 Task: Create a scrum project AquaVue. Add to scrum project AquaVue a team member softage.3@softage.net and assign as Project Lead. Add to scrum project AquaVue a team member softage.4@softage.net
Action: Mouse moved to (199, 61)
Screenshot: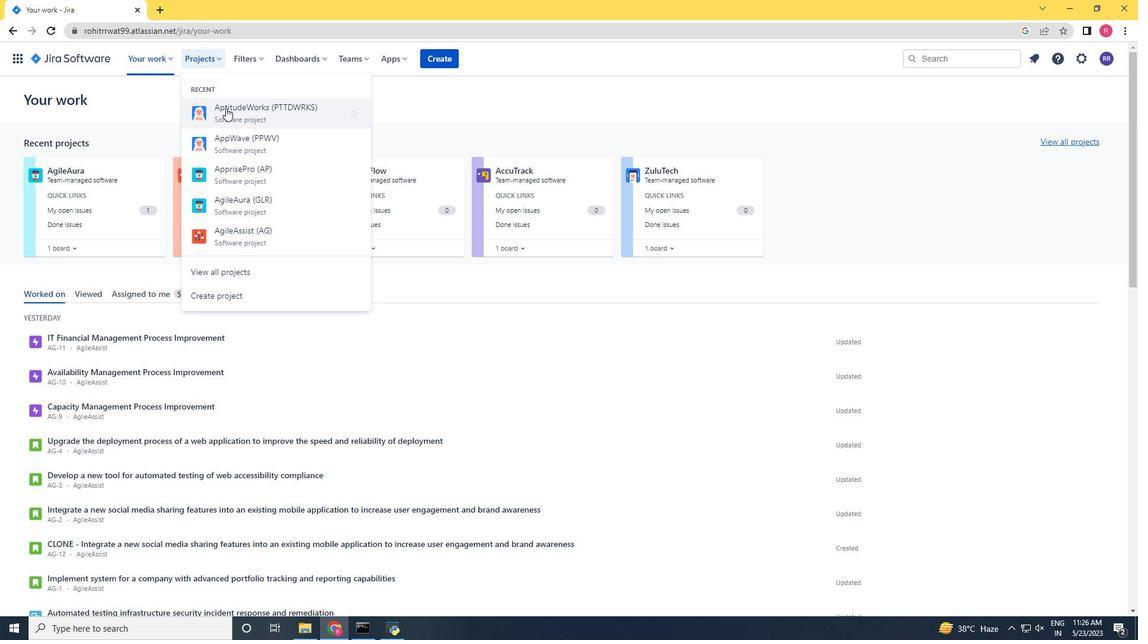 
Action: Mouse pressed left at (199, 61)
Screenshot: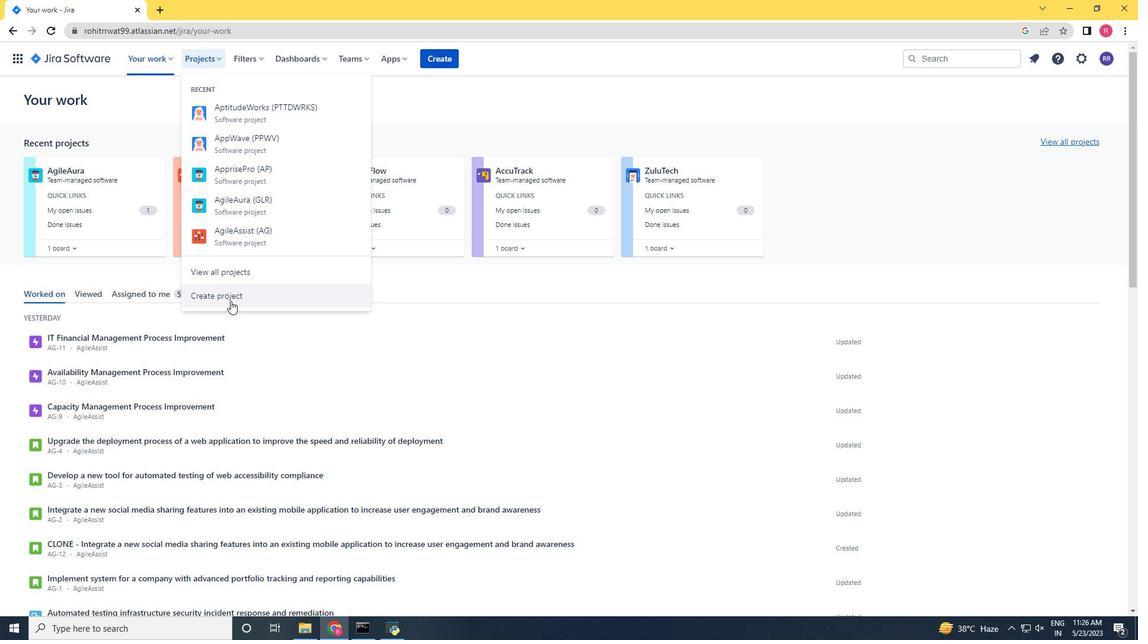 
Action: Mouse moved to (252, 287)
Screenshot: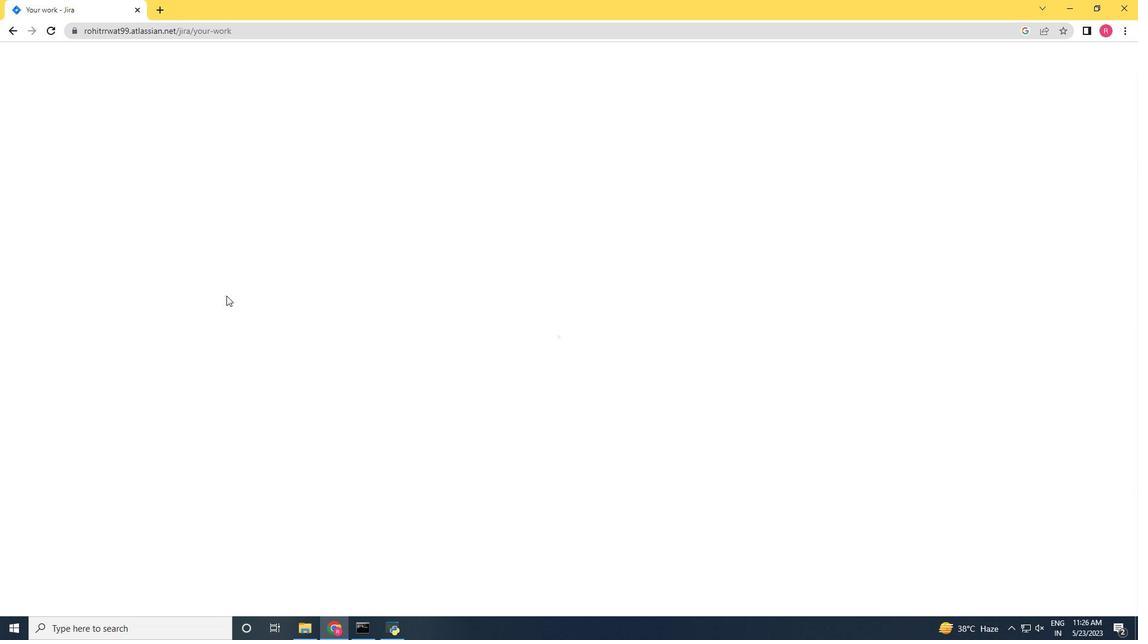 
Action: Mouse pressed left at (252, 287)
Screenshot: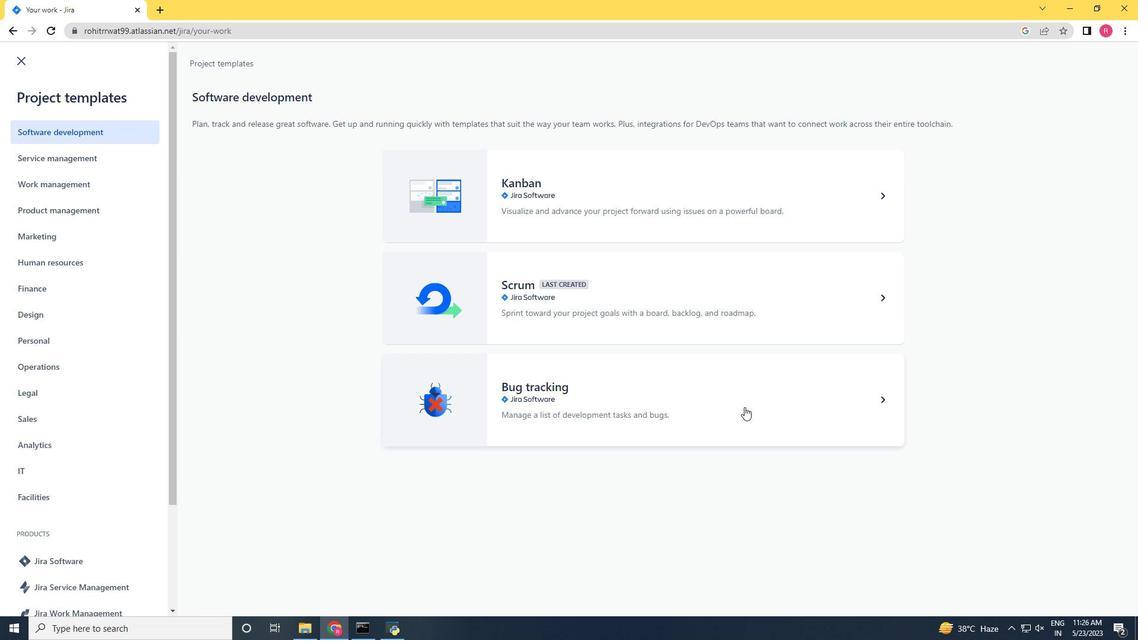 
Action: Mouse moved to (611, 322)
Screenshot: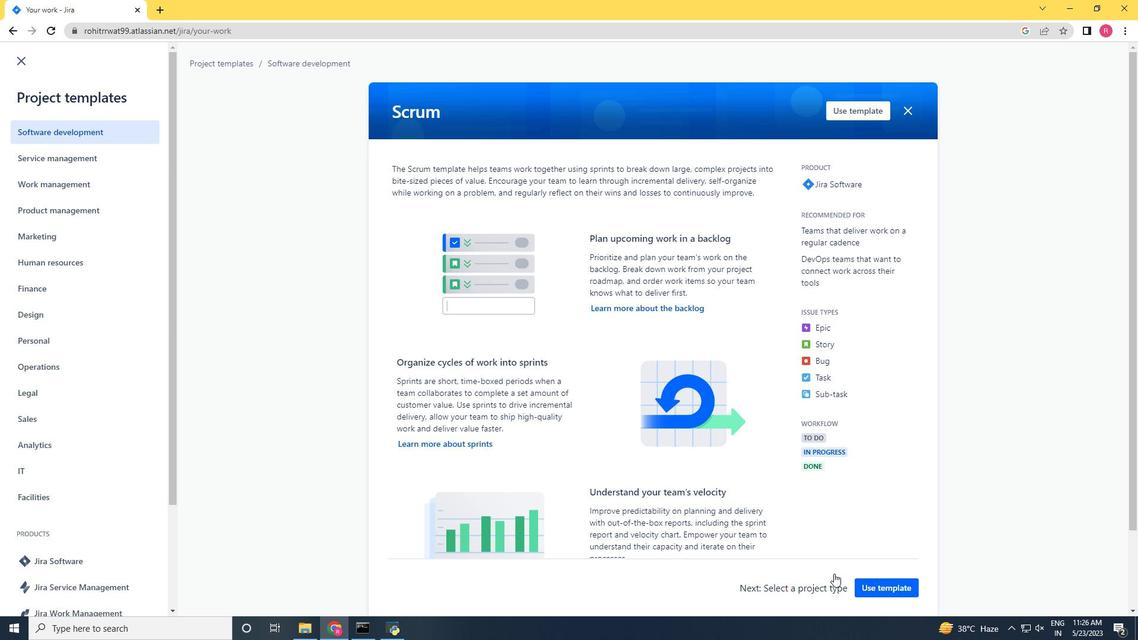
Action: Mouse pressed left at (611, 322)
Screenshot: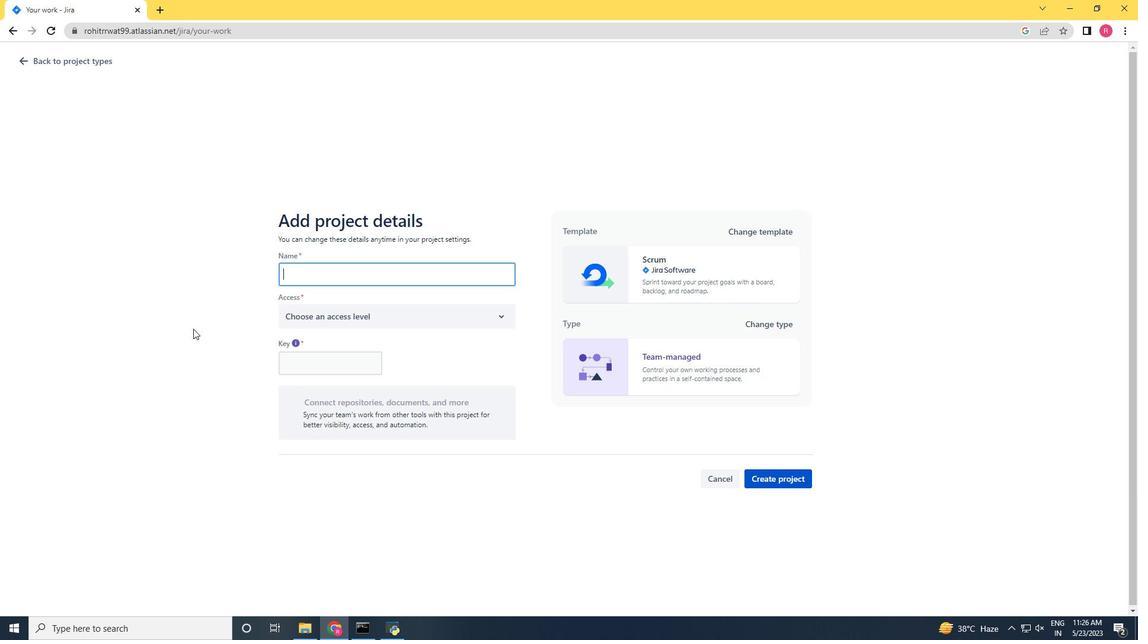 
Action: Mouse moved to (902, 587)
Screenshot: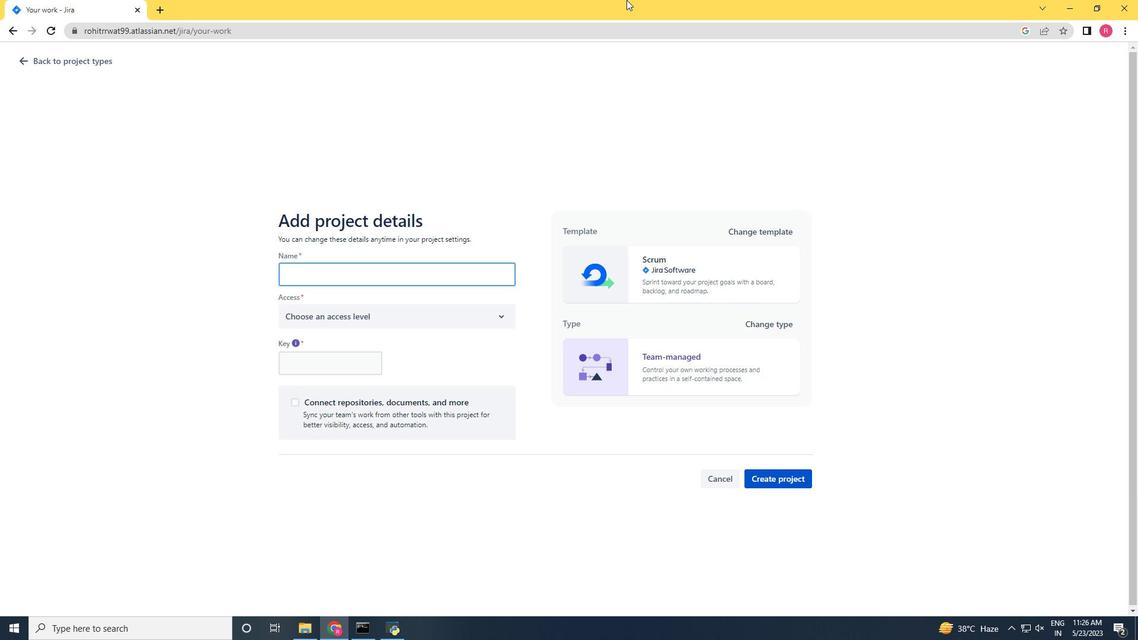 
Action: Mouse pressed left at (902, 587)
Screenshot: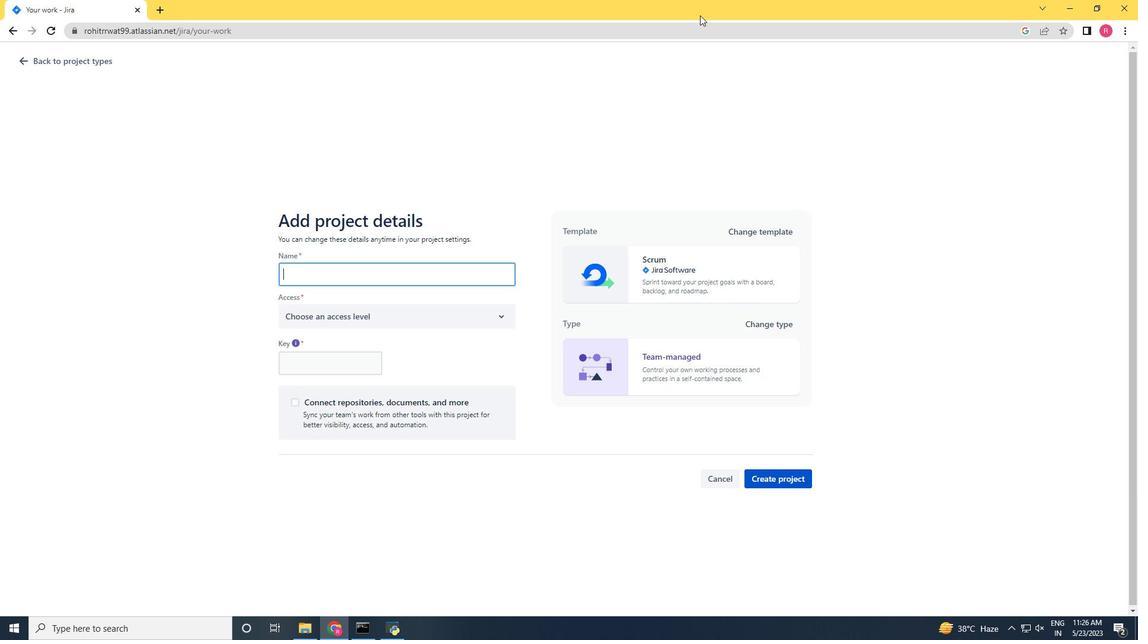 
Action: Mouse moved to (435, 584)
Screenshot: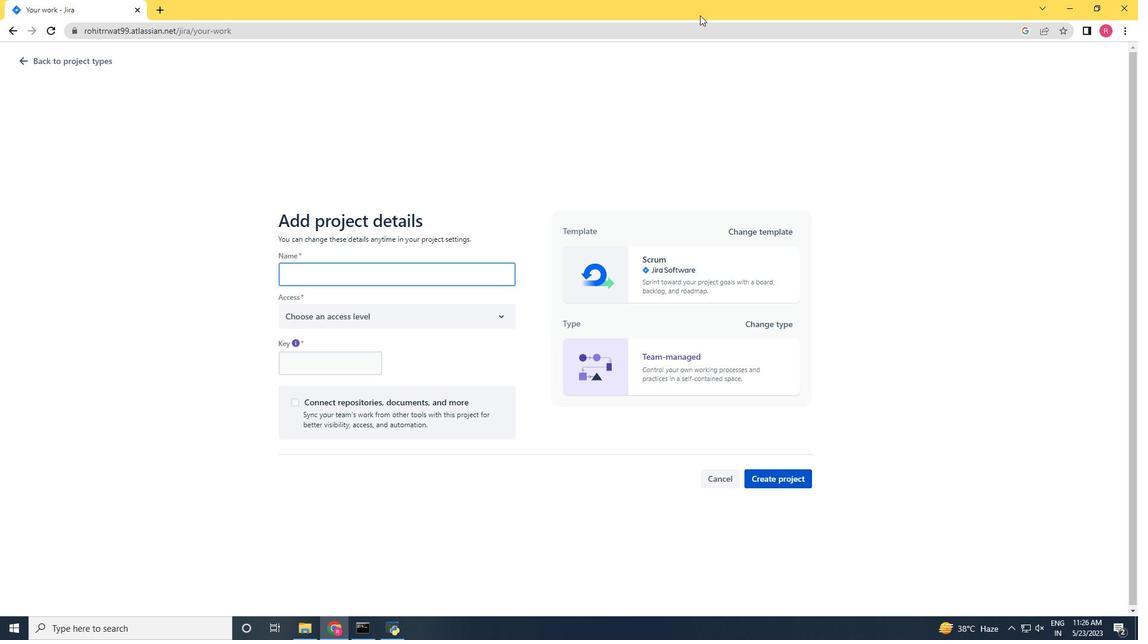 
Action: Mouse pressed left at (435, 584)
Screenshot: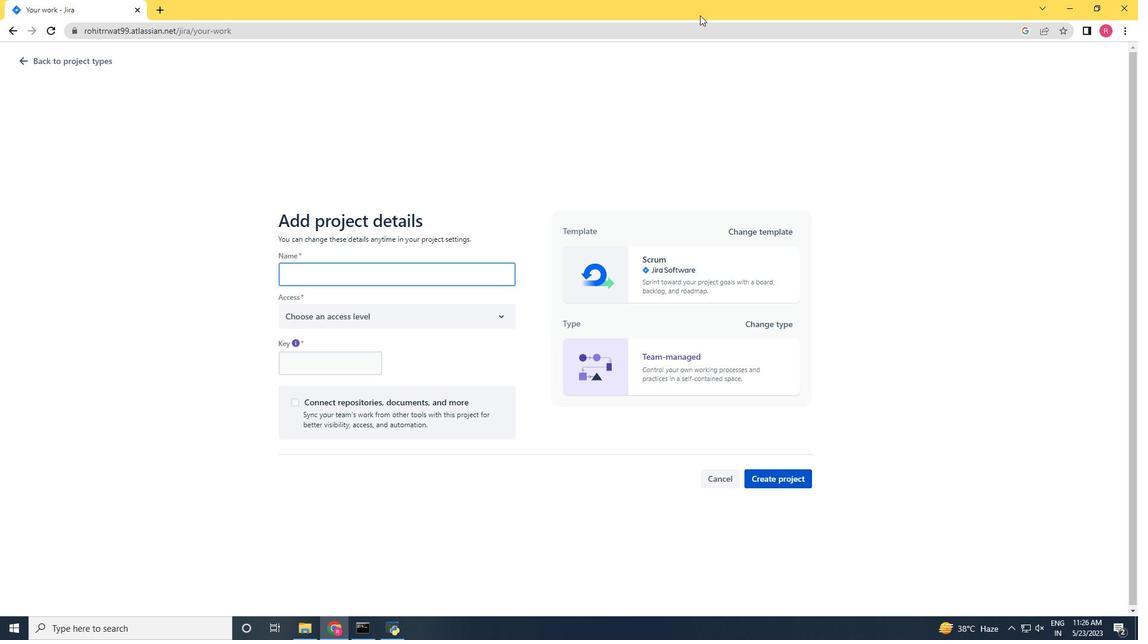 
Action: Mouse moved to (556, 271)
Screenshot: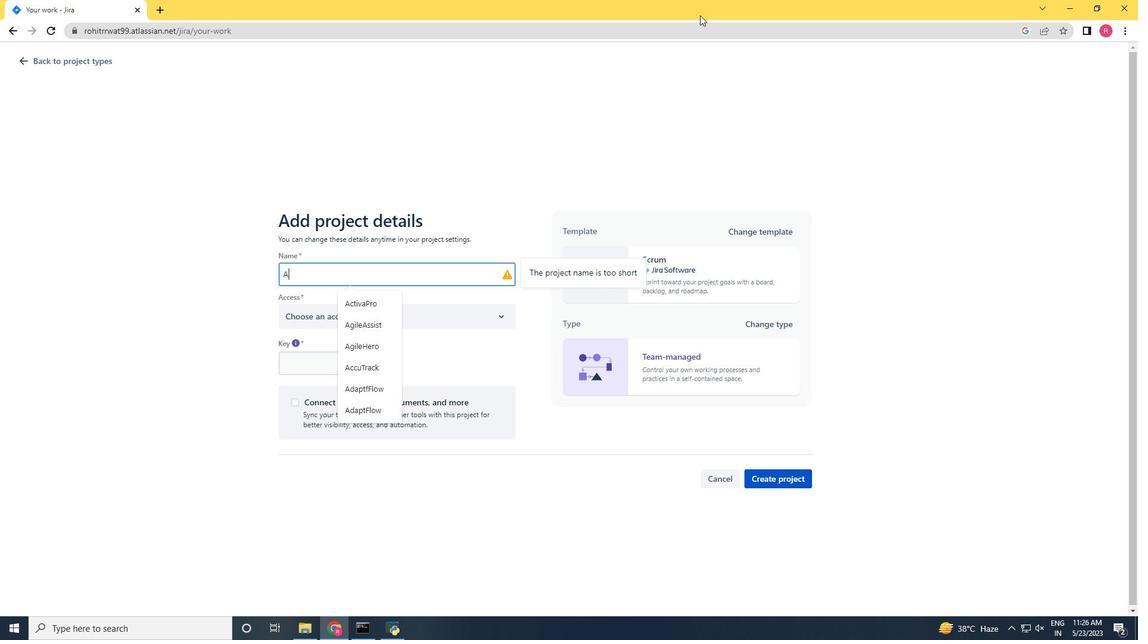 
Action: Key pressed <Key.shift><Key.shift>Aqua<Key.shift>Vua
Screenshot: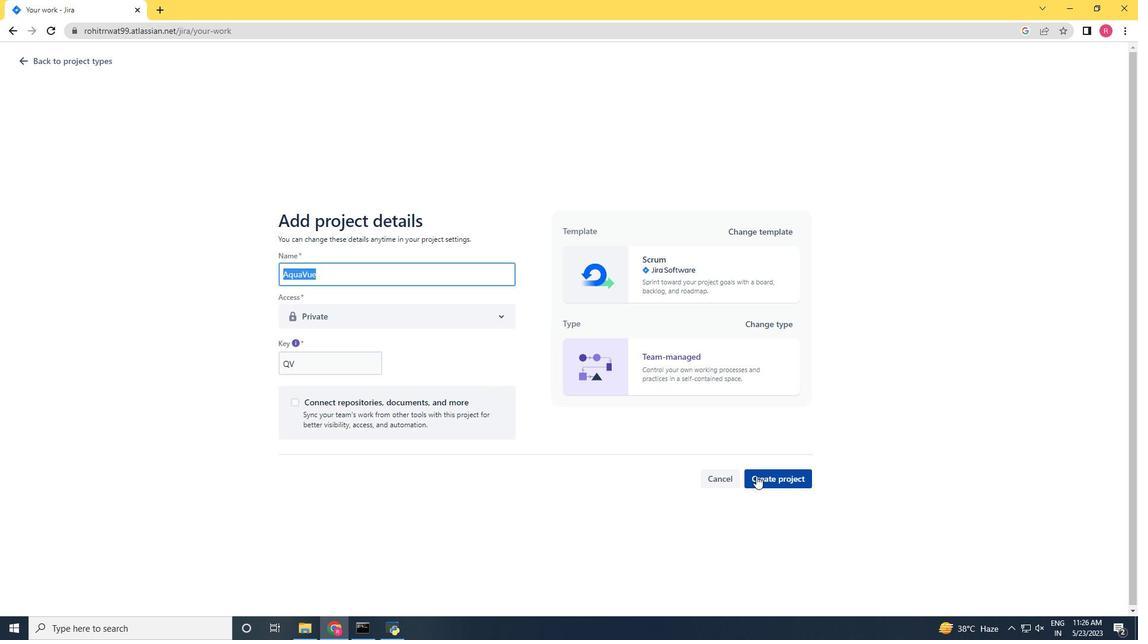 
Action: Mouse moved to (415, 324)
Screenshot: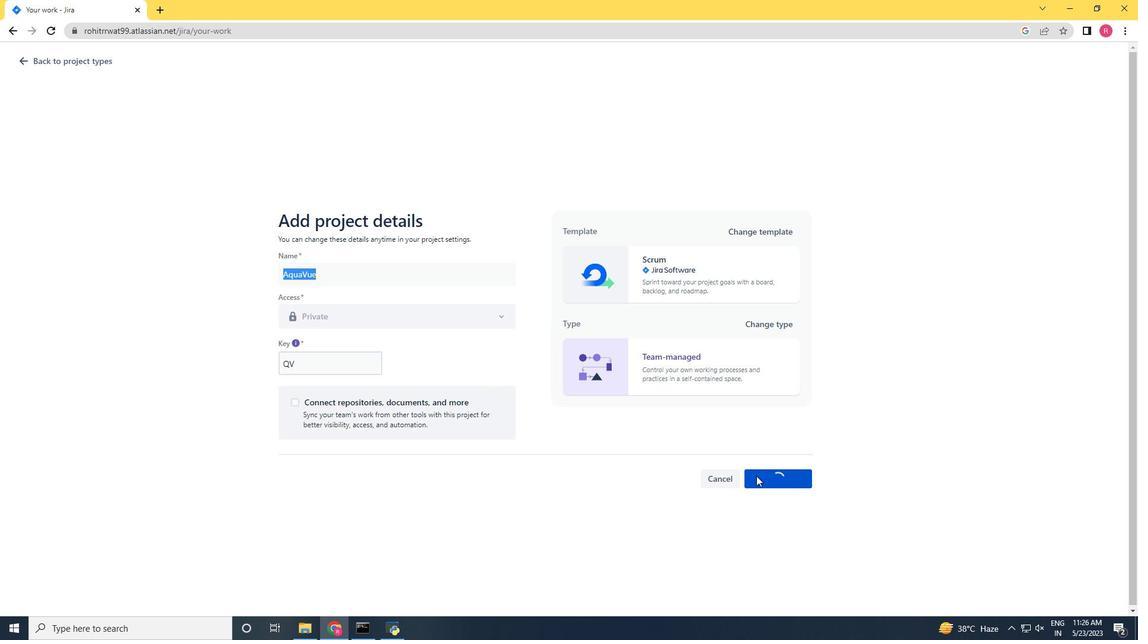 
Action: Mouse pressed left at (415, 324)
Screenshot: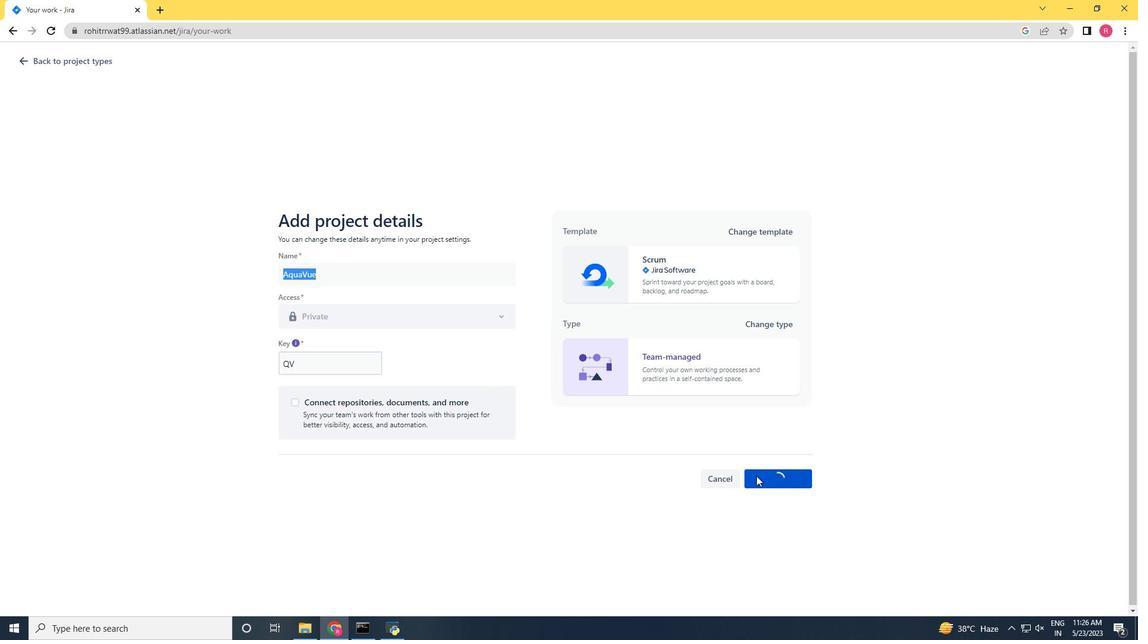 
Action: Mouse moved to (392, 360)
Screenshot: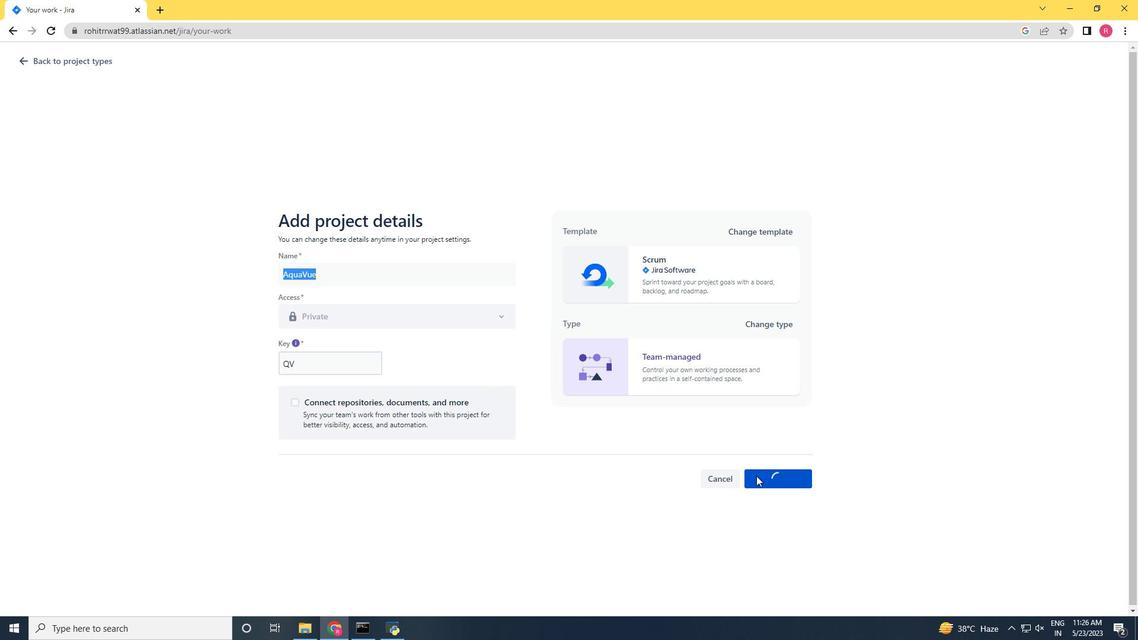 
Action: Mouse pressed left at (392, 360)
Screenshot: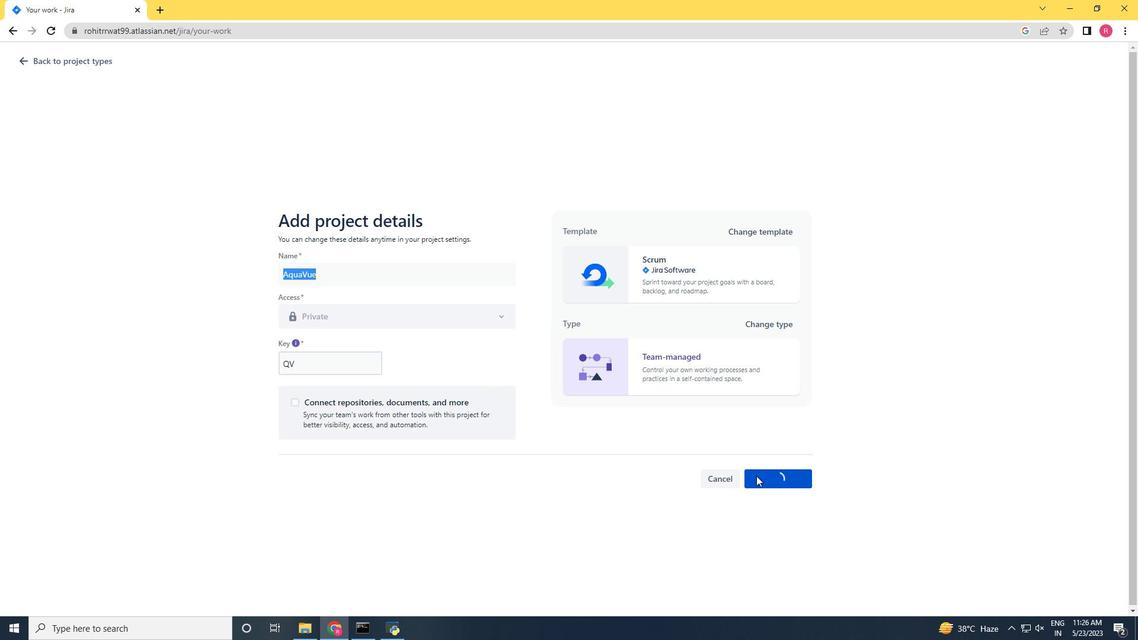 
Action: Mouse moved to (759, 475)
Screenshot: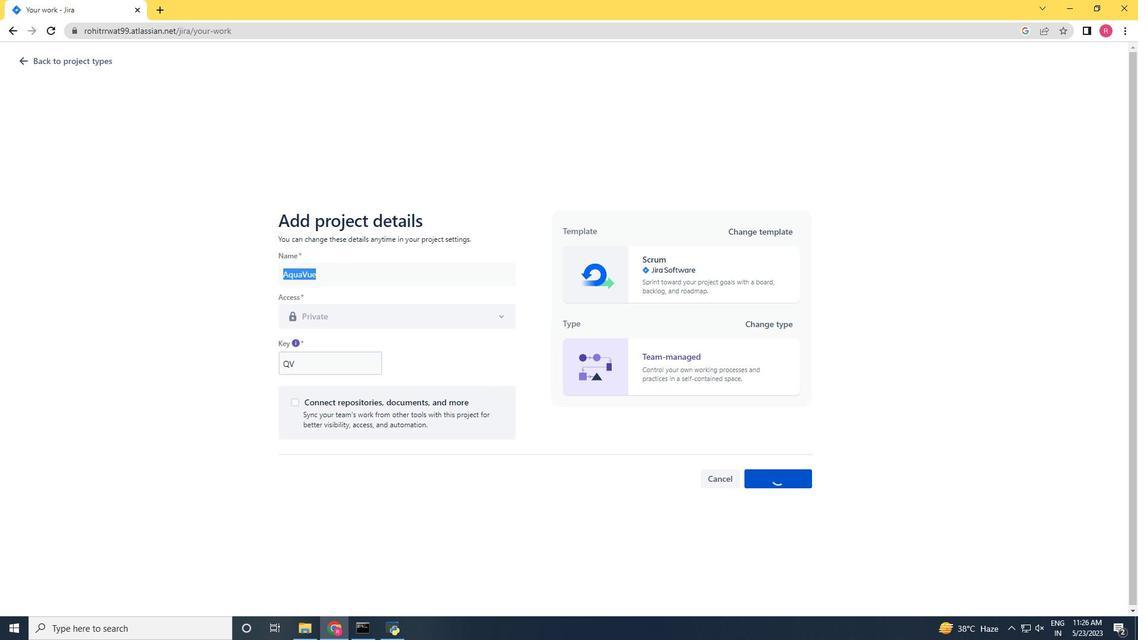 
Action: Mouse pressed left at (759, 475)
Screenshot: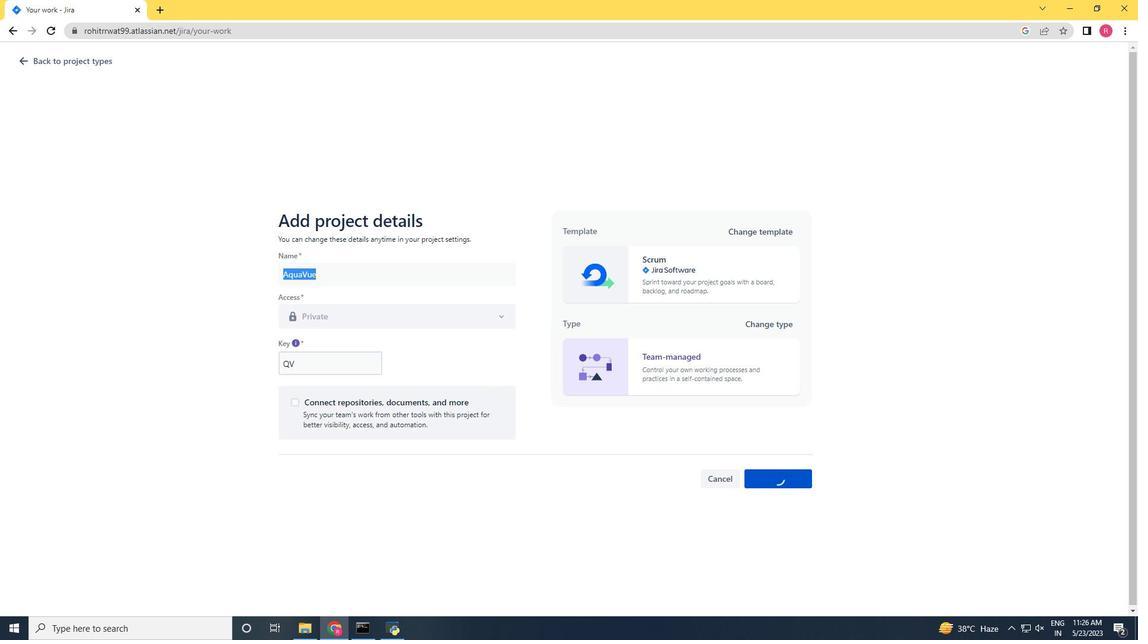
Action: Mouse moved to (278, 161)
Screenshot: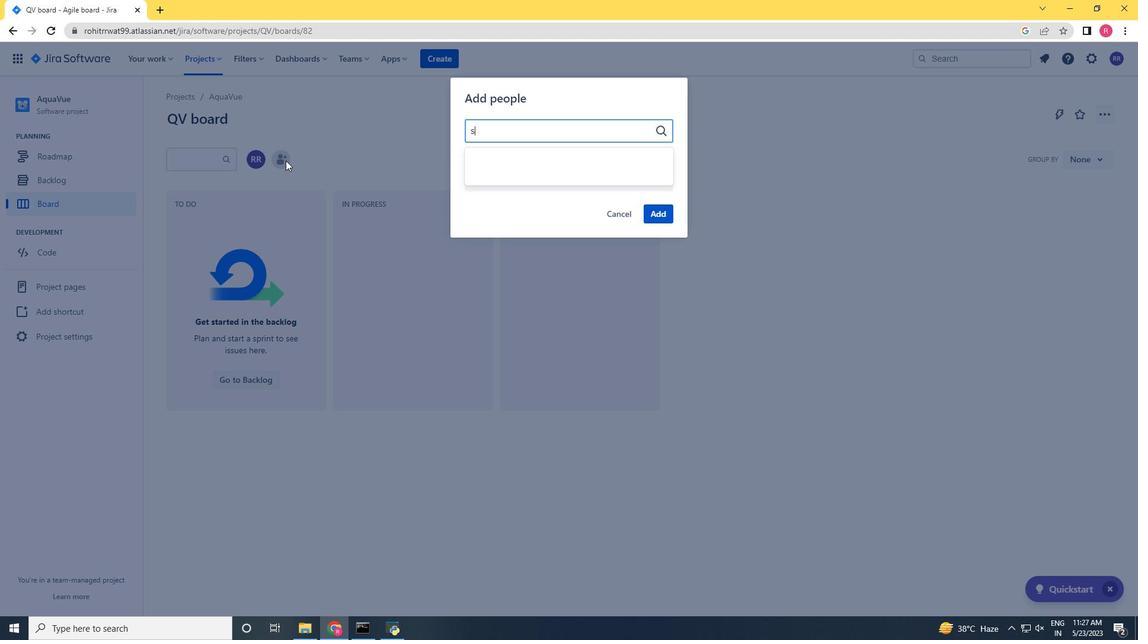 
Action: Mouse pressed left at (278, 161)
Screenshot: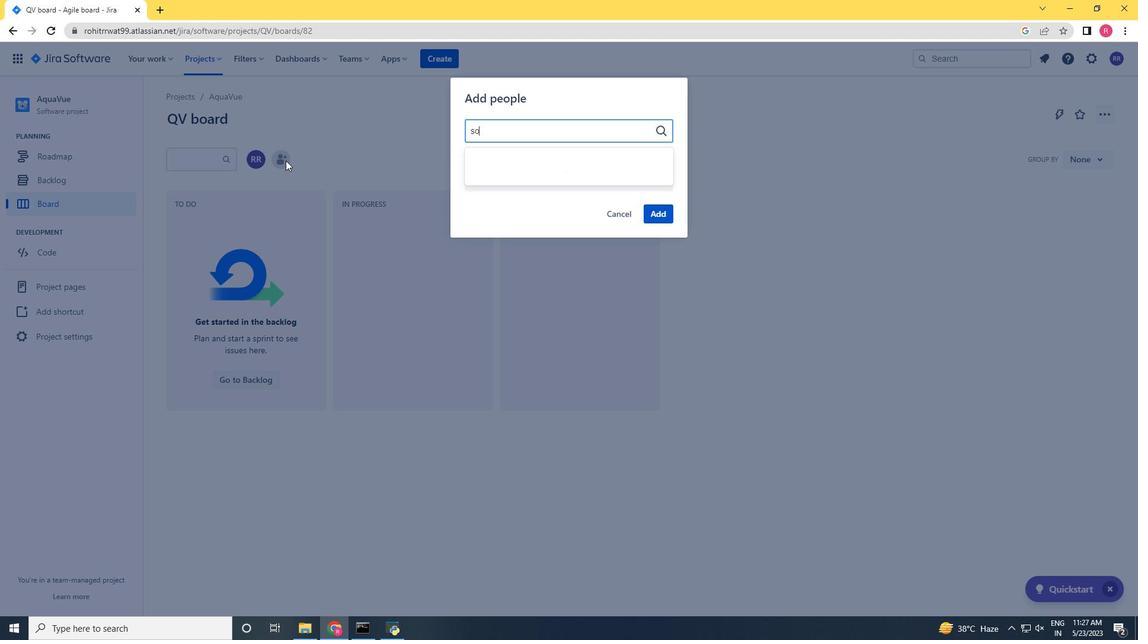 
Action: Mouse moved to (209, 64)
Screenshot: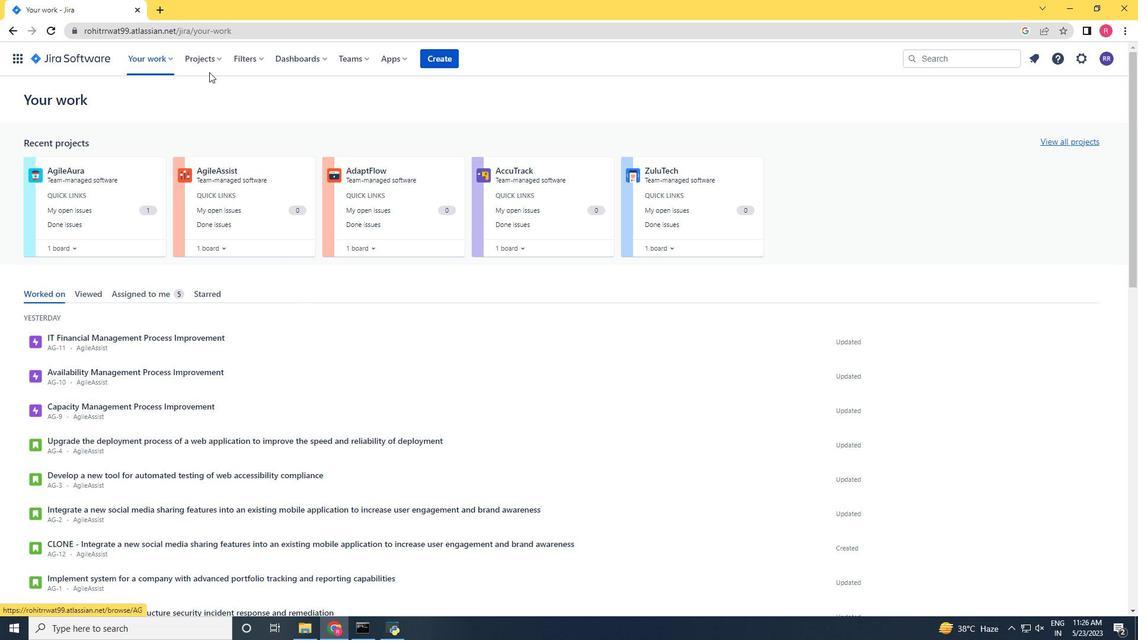 
Action: Mouse pressed left at (209, 64)
Screenshot: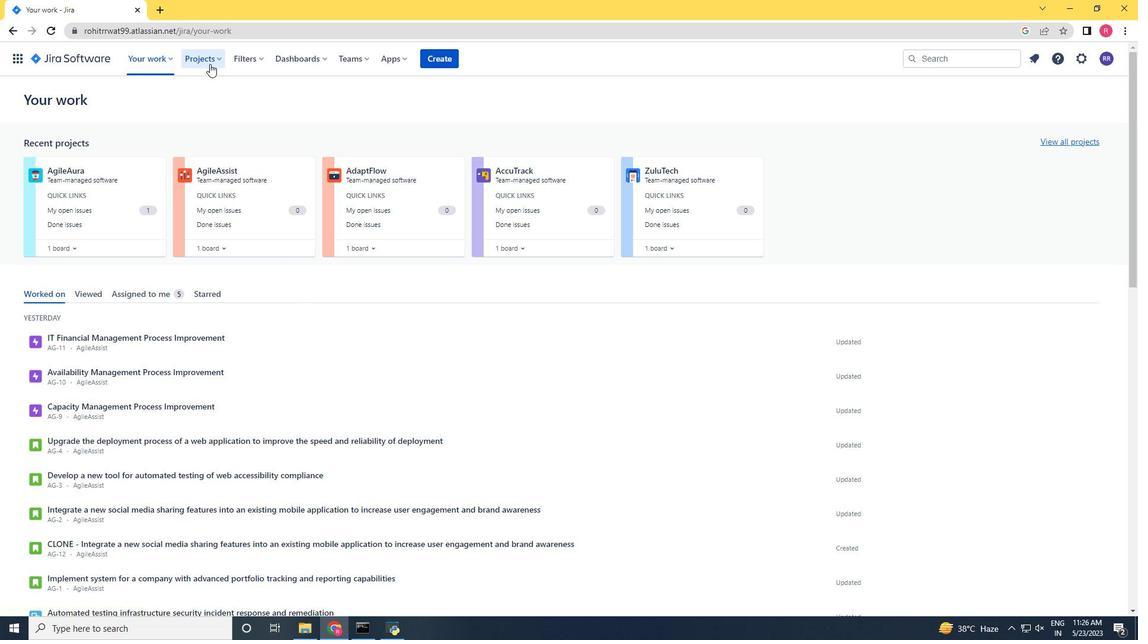 
Action: Mouse moved to (231, 301)
Screenshot: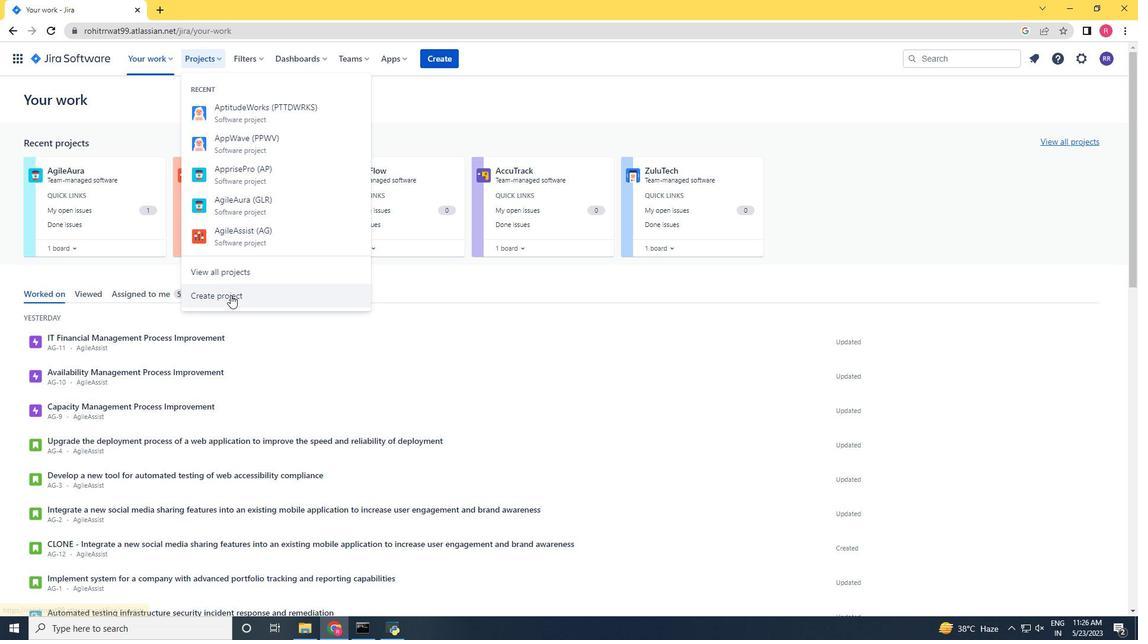 
Action: Mouse pressed left at (231, 301)
Screenshot: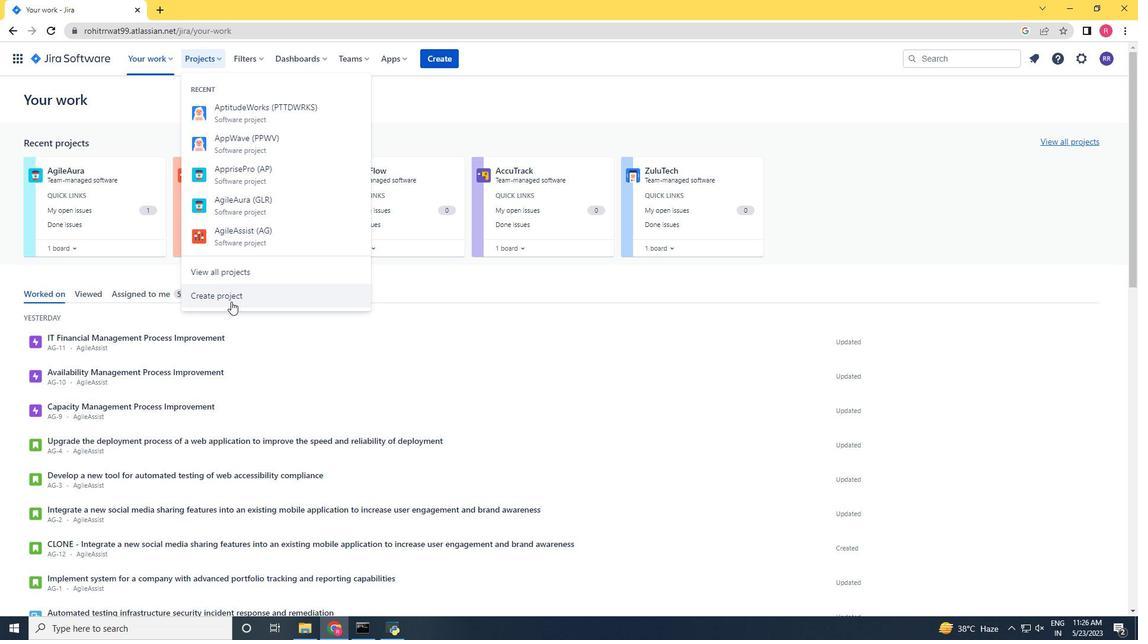 
Action: Mouse moved to (622, 309)
Screenshot: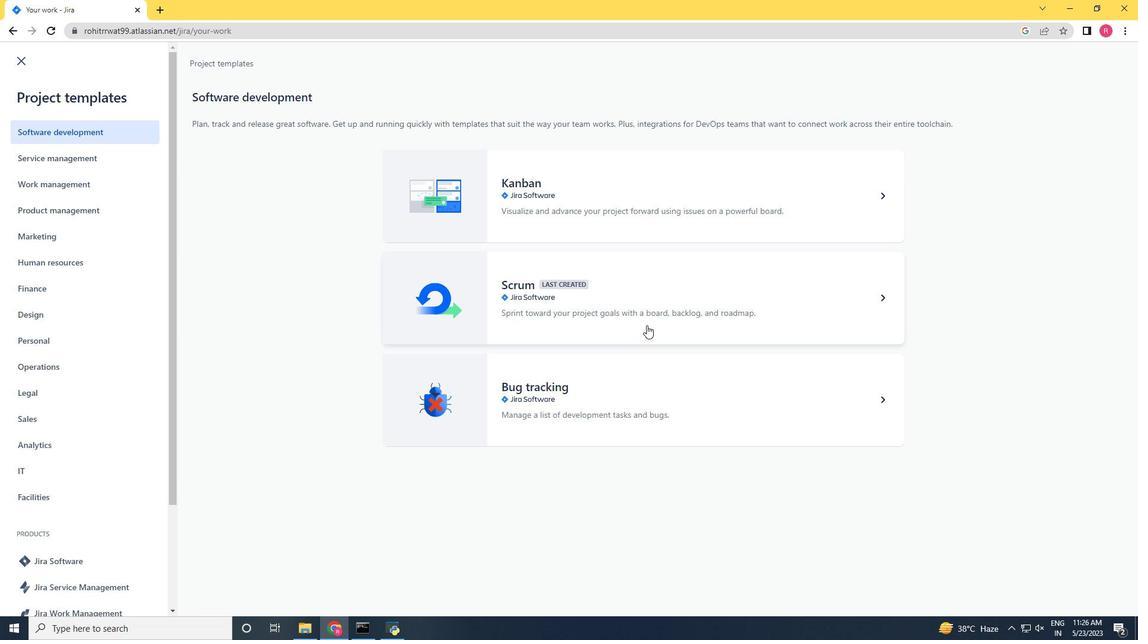 
Action: Mouse pressed left at (622, 309)
Screenshot: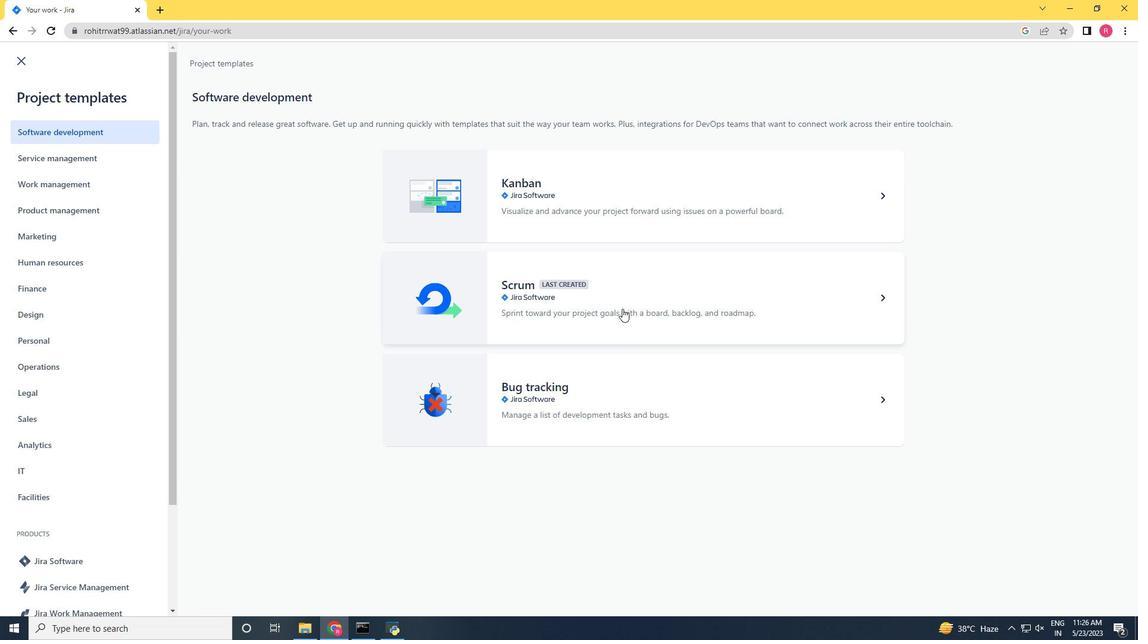
Action: Mouse moved to (880, 588)
Screenshot: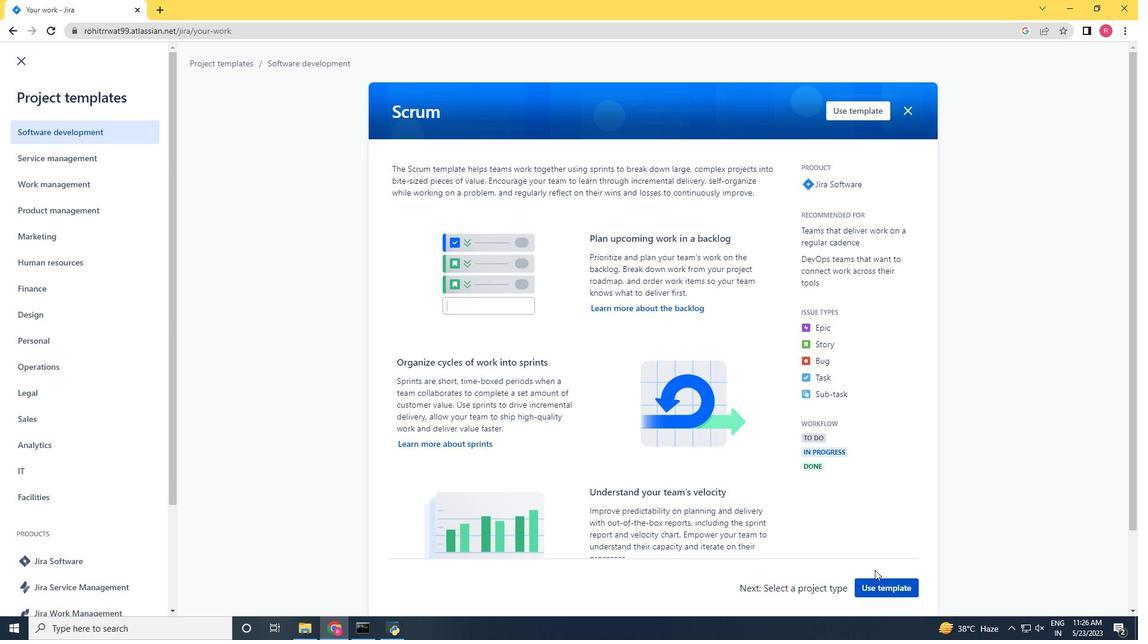 
Action: Mouse pressed left at (880, 588)
Screenshot: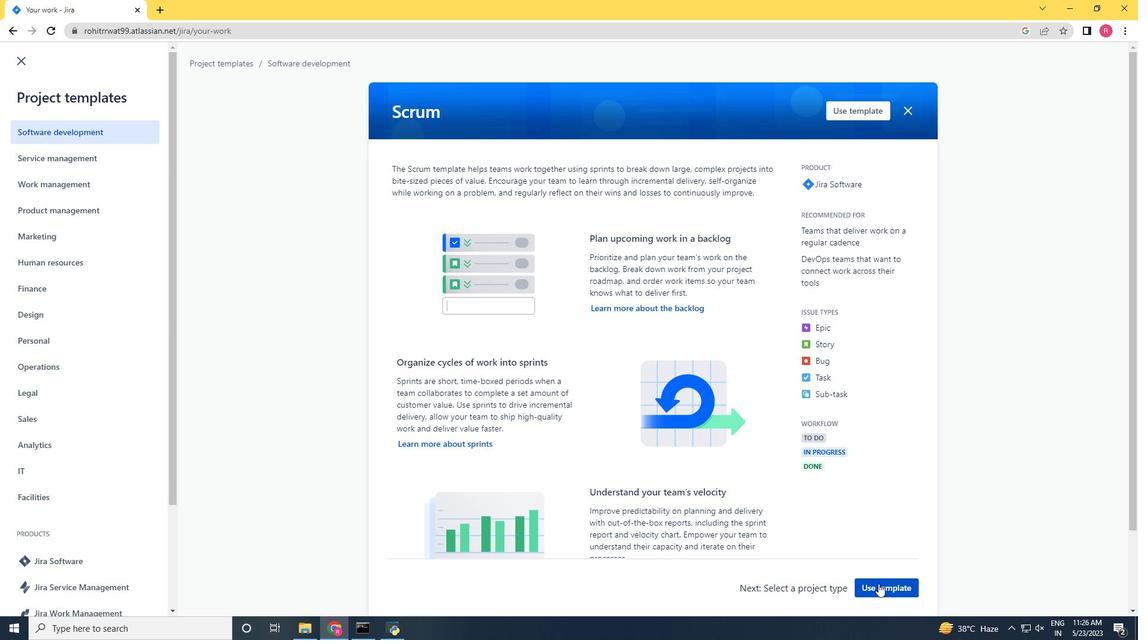 
Action: Mouse moved to (409, 575)
Screenshot: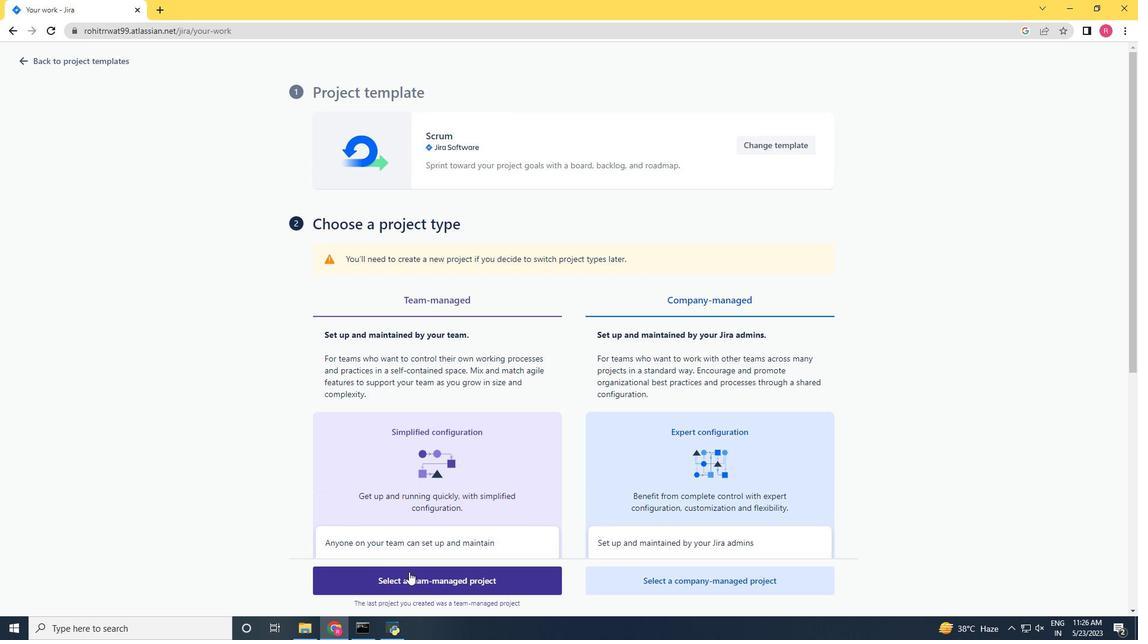 
Action: Mouse pressed left at (409, 575)
Screenshot: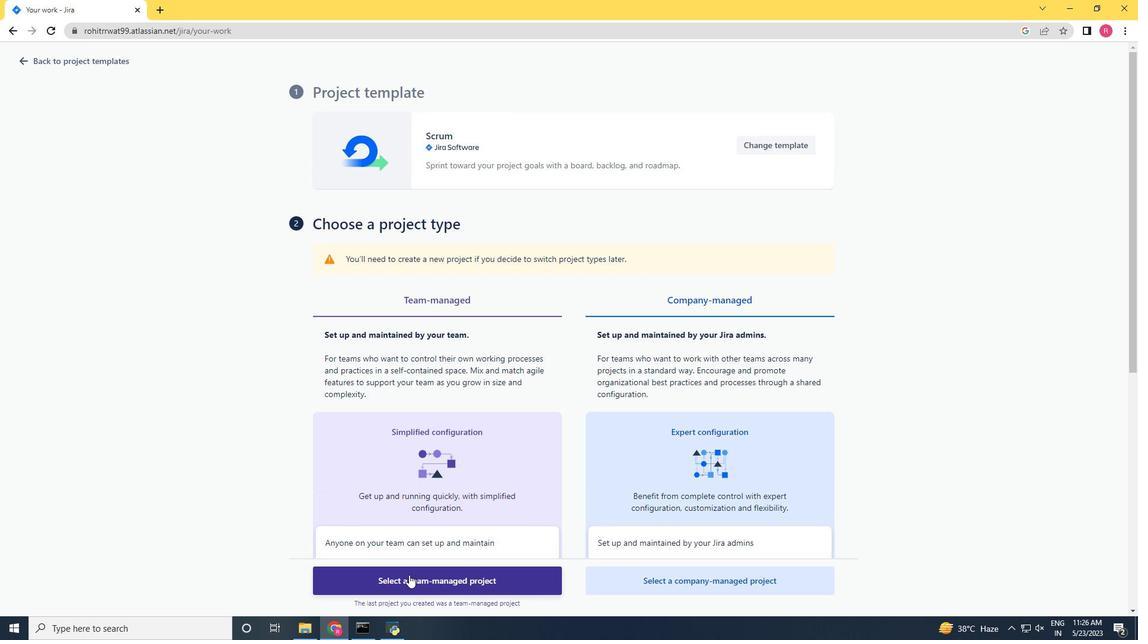 
Action: Mouse moved to (700, 15)
Screenshot: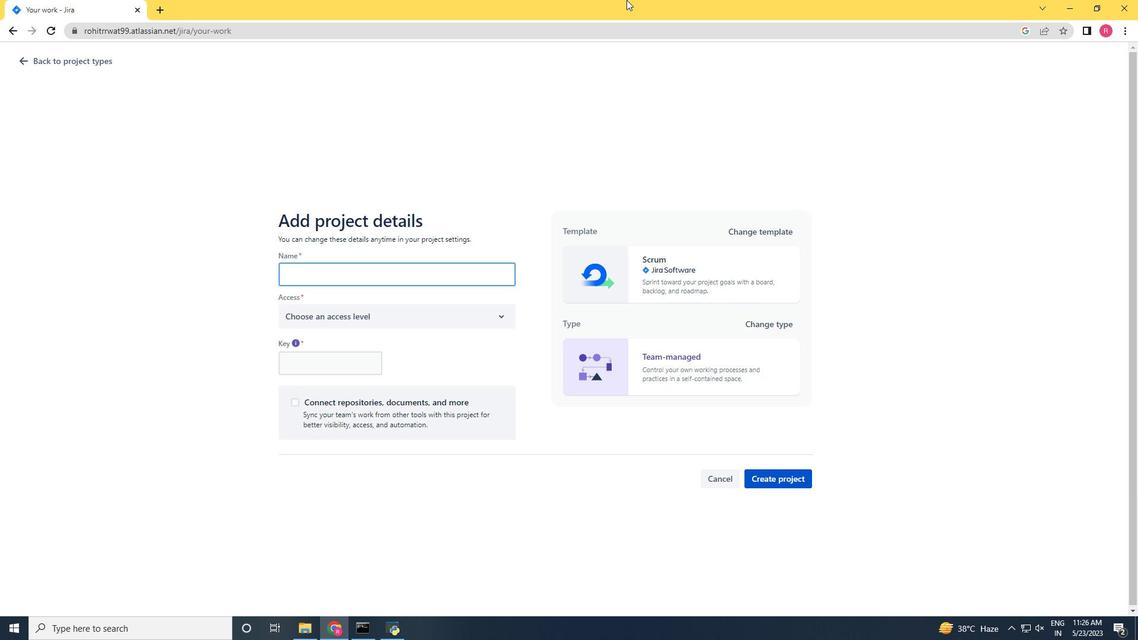 
Action: Key pressed <Key.shift><Key.shift><Key.shift><Key.shift>Aqua<Key.shift><Key.shift><Key.shift><Key.shift><Key.shift><Key.shift><Key.shift><Key.shift><Key.shift><Key.shift><Key.shift><Key.shift><Key.shift><Key.shift><Key.shift><Key.shift><Key.shift><Key.shift><Key.shift><Key.shift><Key.shift><Key.shift><Key.shift><Key.shift><Key.shift><Key.shift><Key.shift><Key.shift><Key.shift><Key.shift><Key.shift><Key.shift><Key.shift>Vue
Screenshot: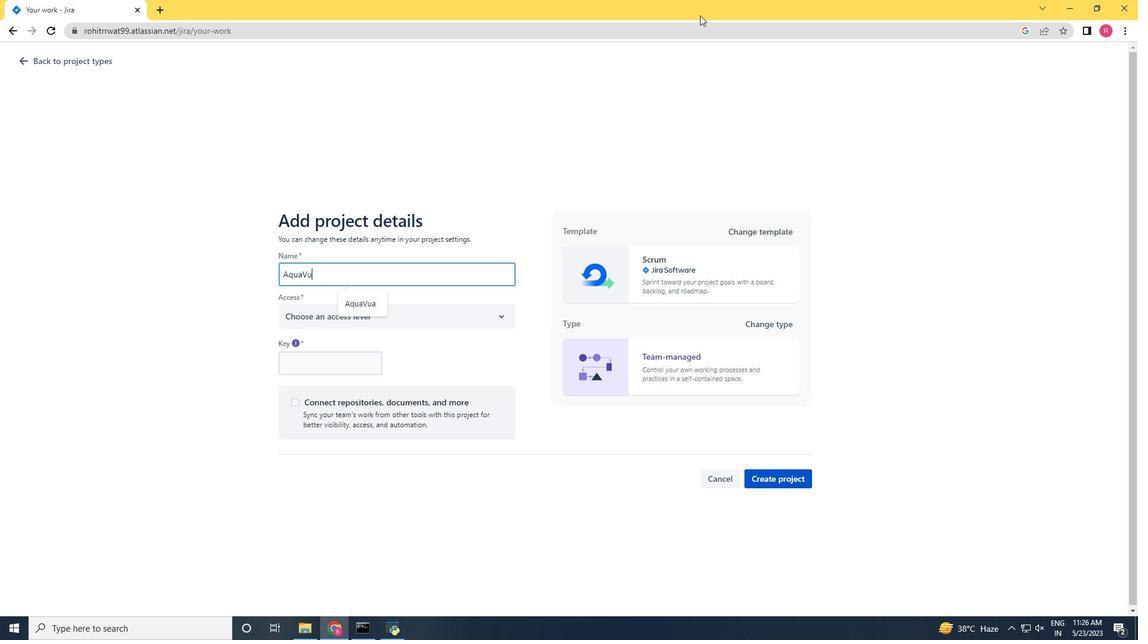 
Action: Mouse moved to (403, 321)
Screenshot: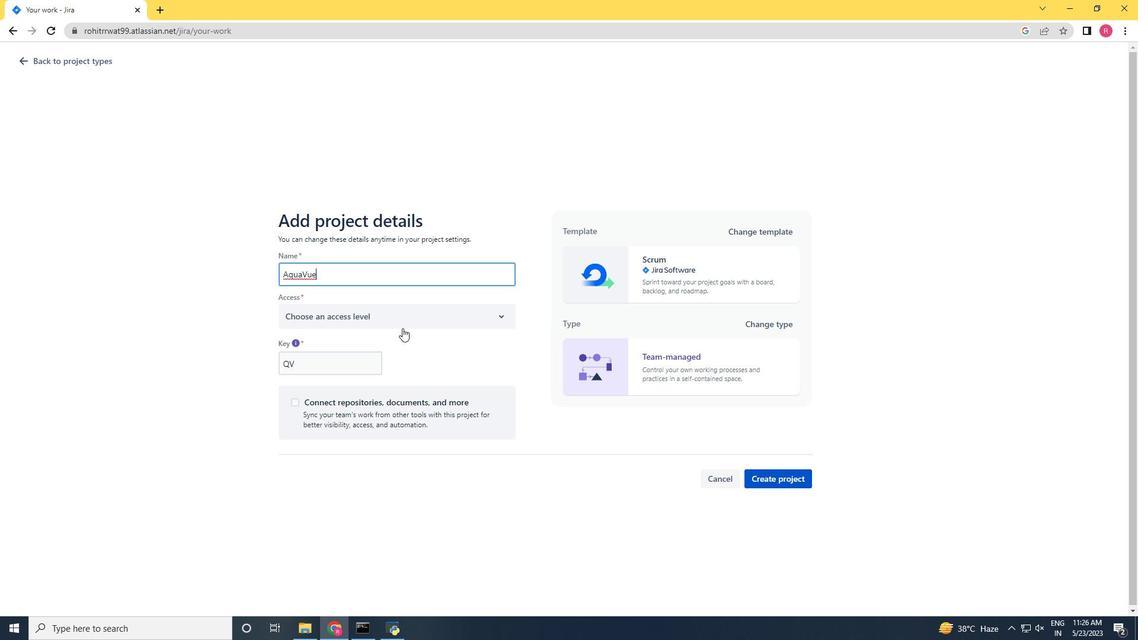
Action: Mouse pressed left at (403, 321)
Screenshot: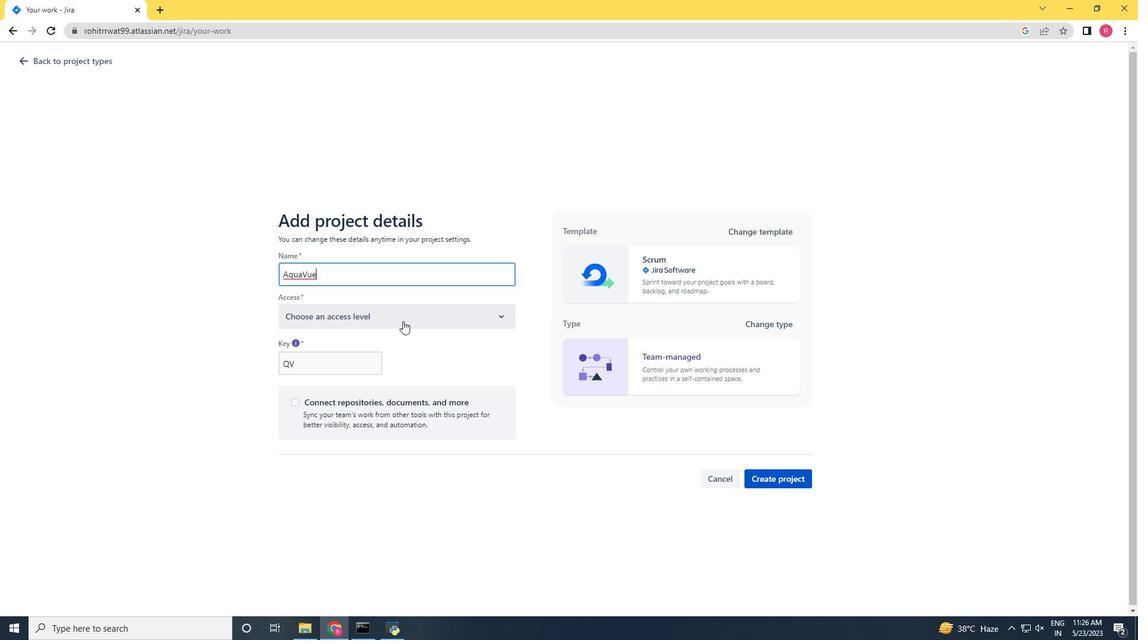 
Action: Mouse moved to (391, 351)
Screenshot: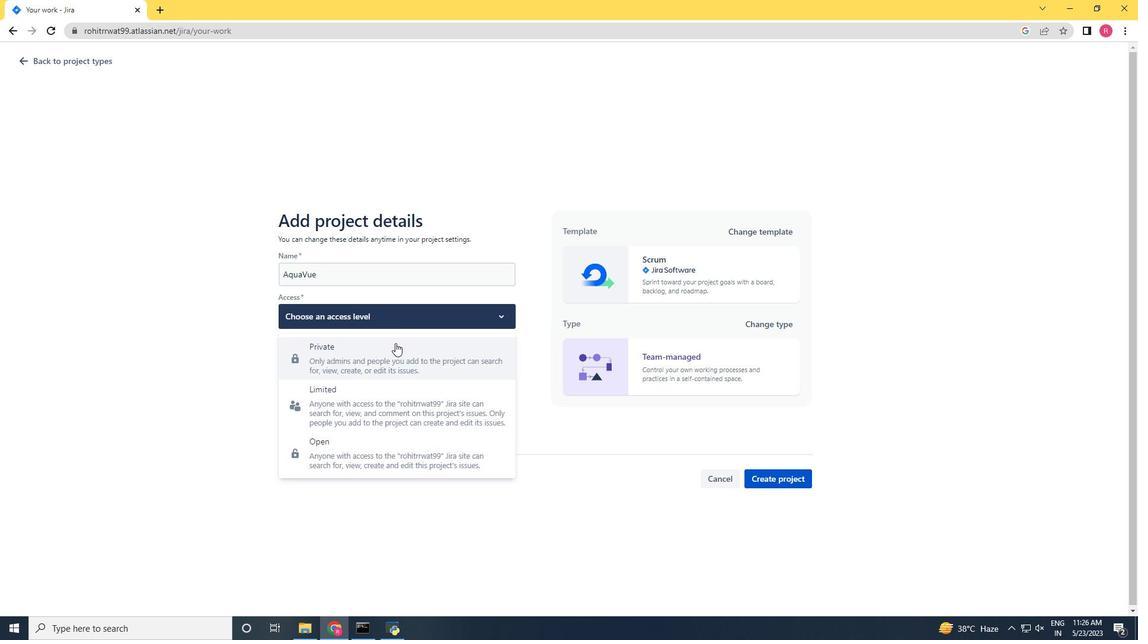 
Action: Mouse pressed left at (391, 351)
Screenshot: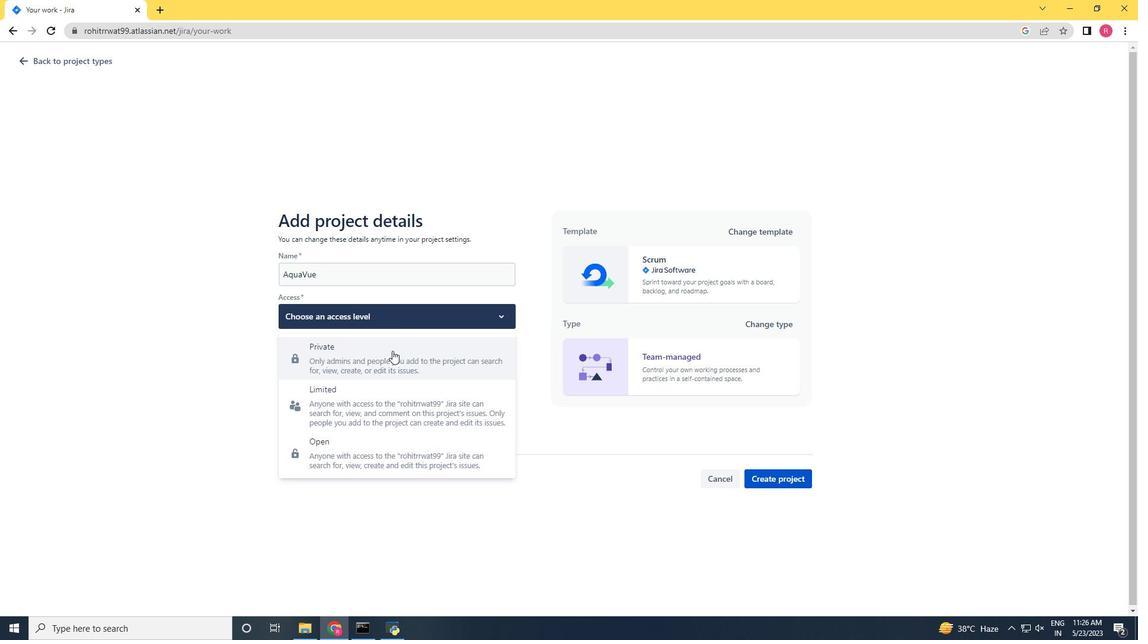 
Action: Mouse moved to (756, 476)
Screenshot: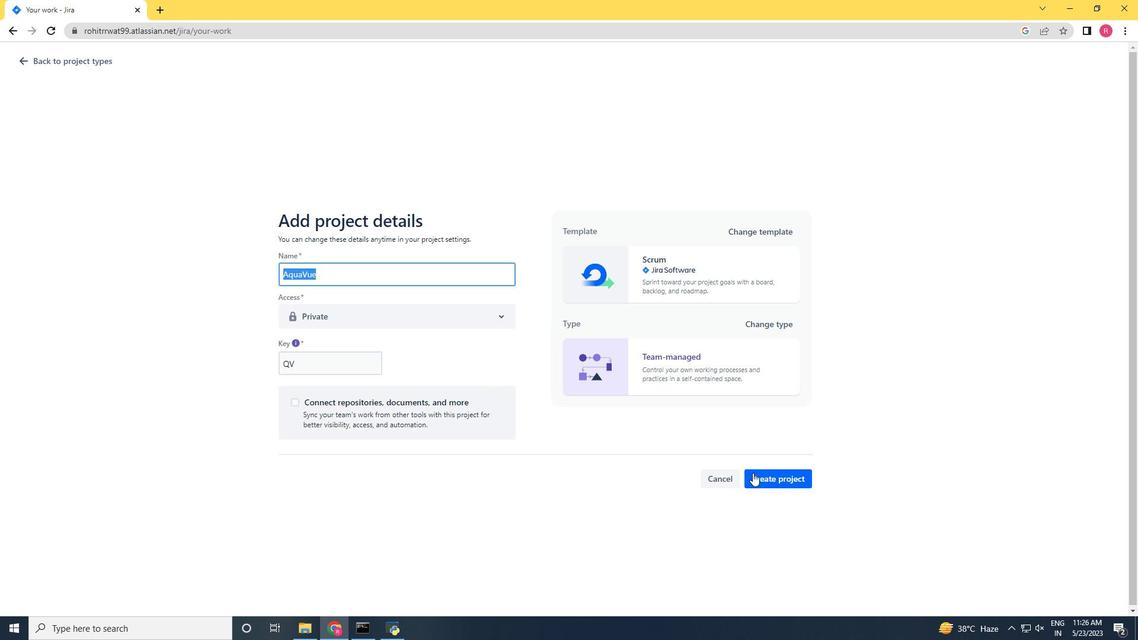 
Action: Mouse pressed left at (756, 476)
Screenshot: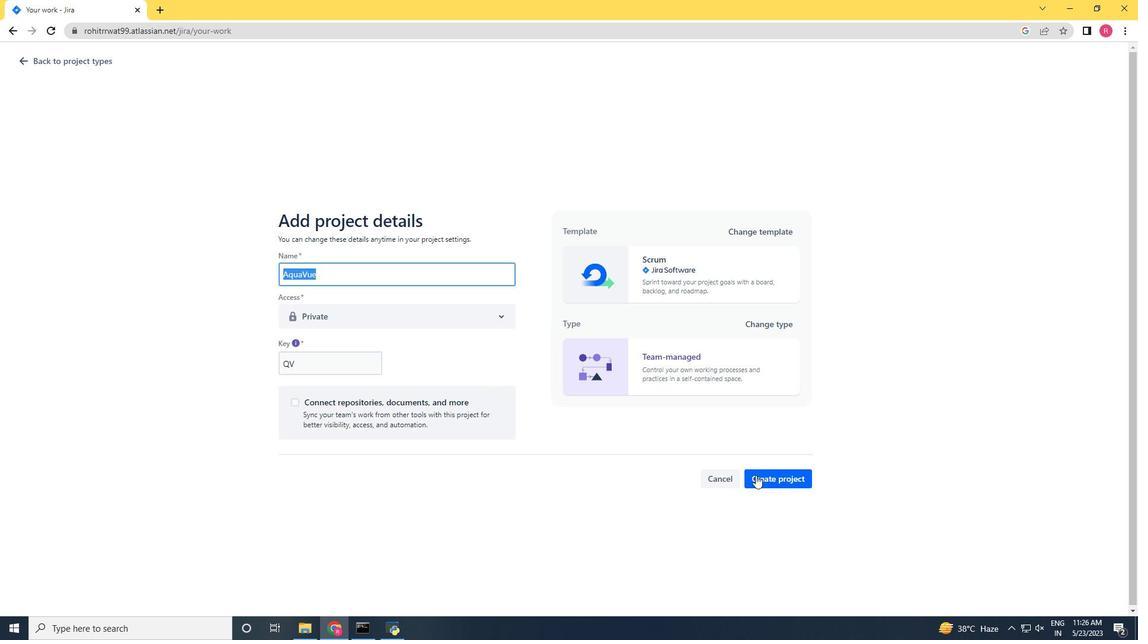 
Action: Mouse moved to (285, 160)
Screenshot: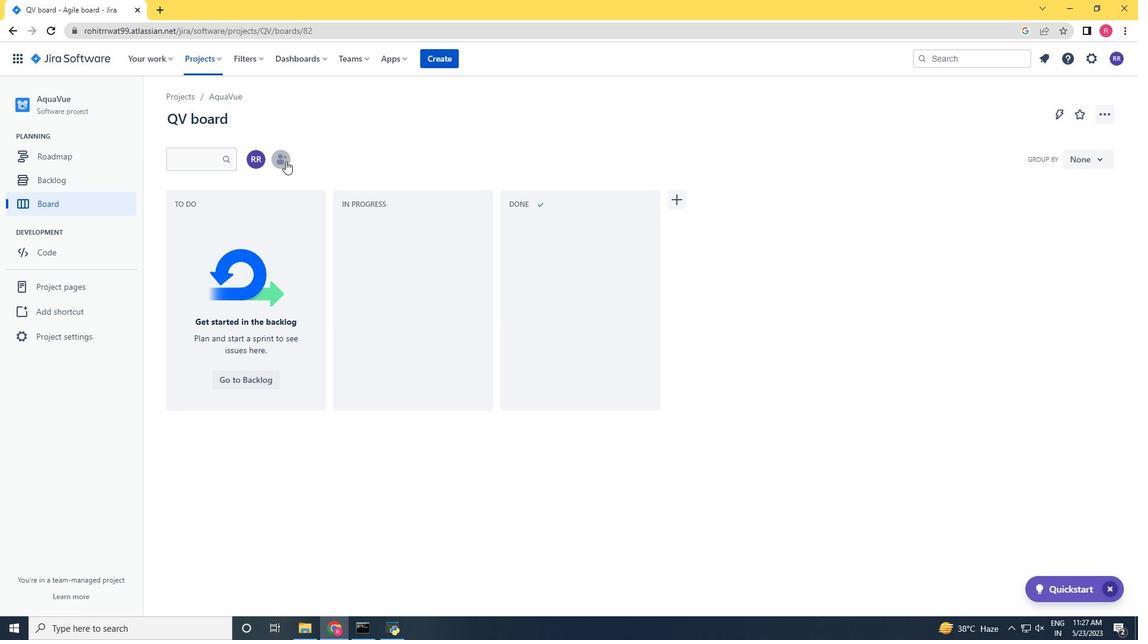 
Action: Mouse pressed left at (285, 160)
Screenshot: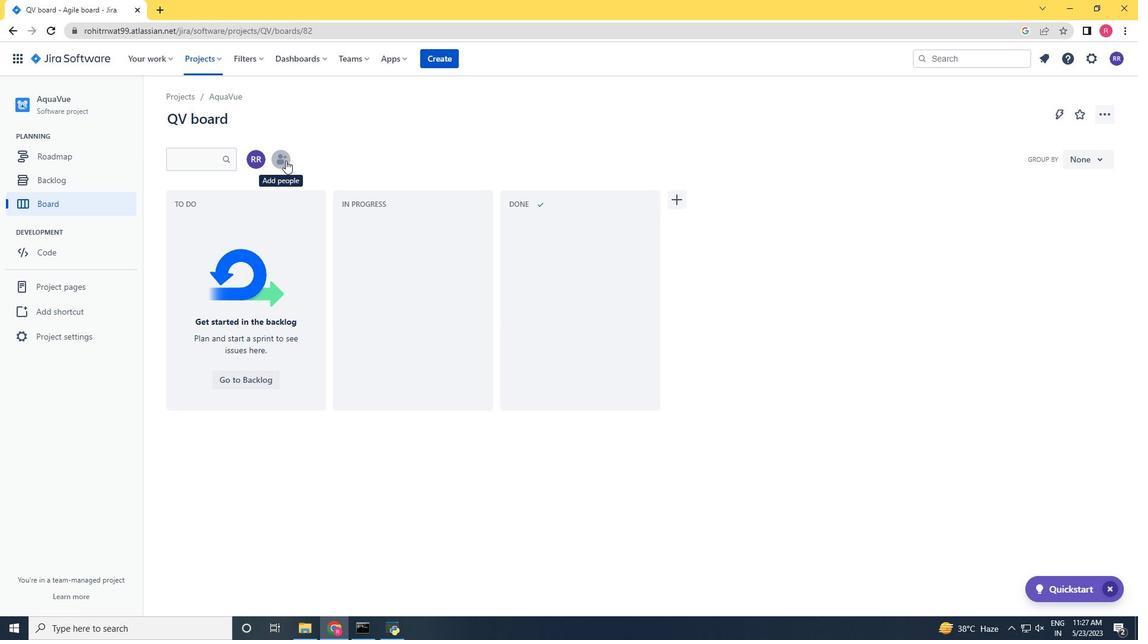 
Action: Key pressed softage.3
Screenshot: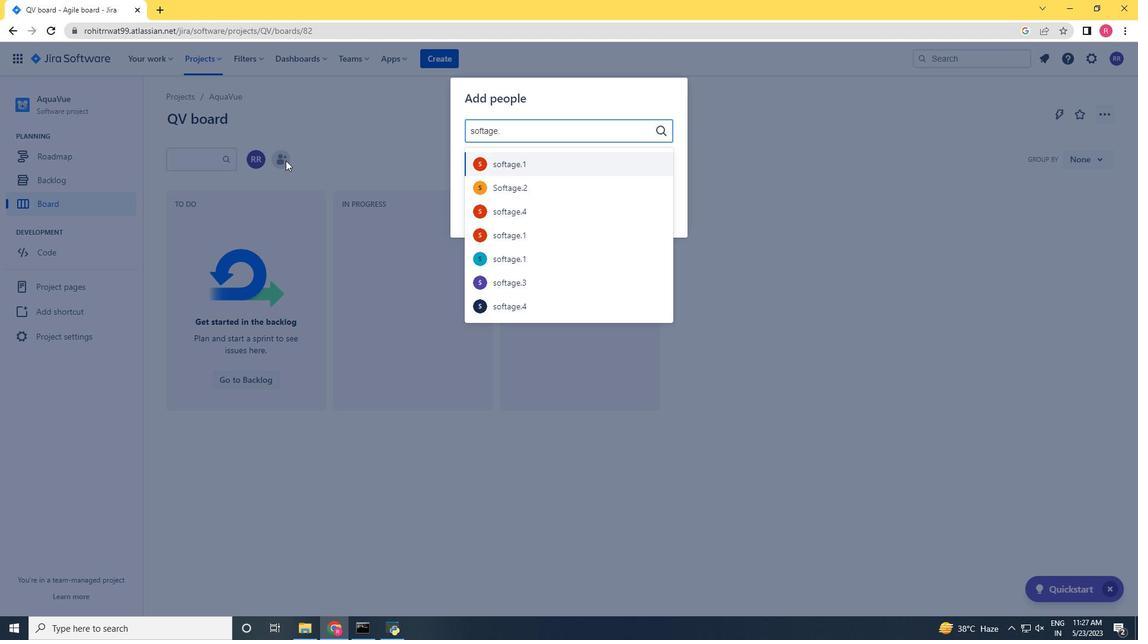 
Action: Mouse moved to (492, 166)
Screenshot: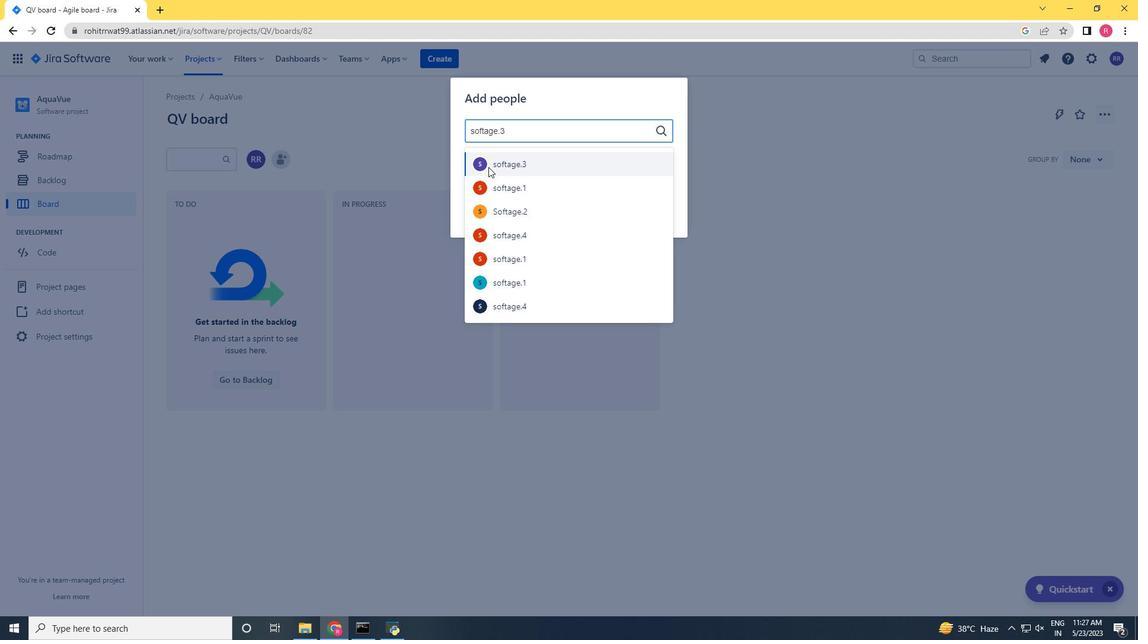 
Action: Mouse pressed left at (492, 166)
Screenshot: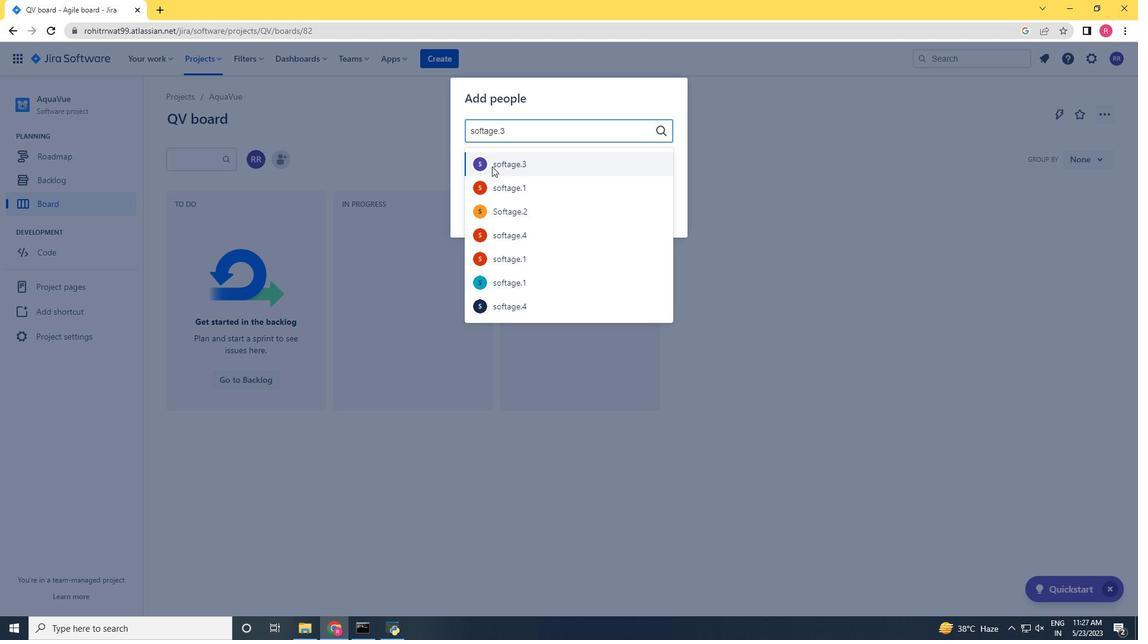 
Action: Mouse moved to (670, 213)
Screenshot: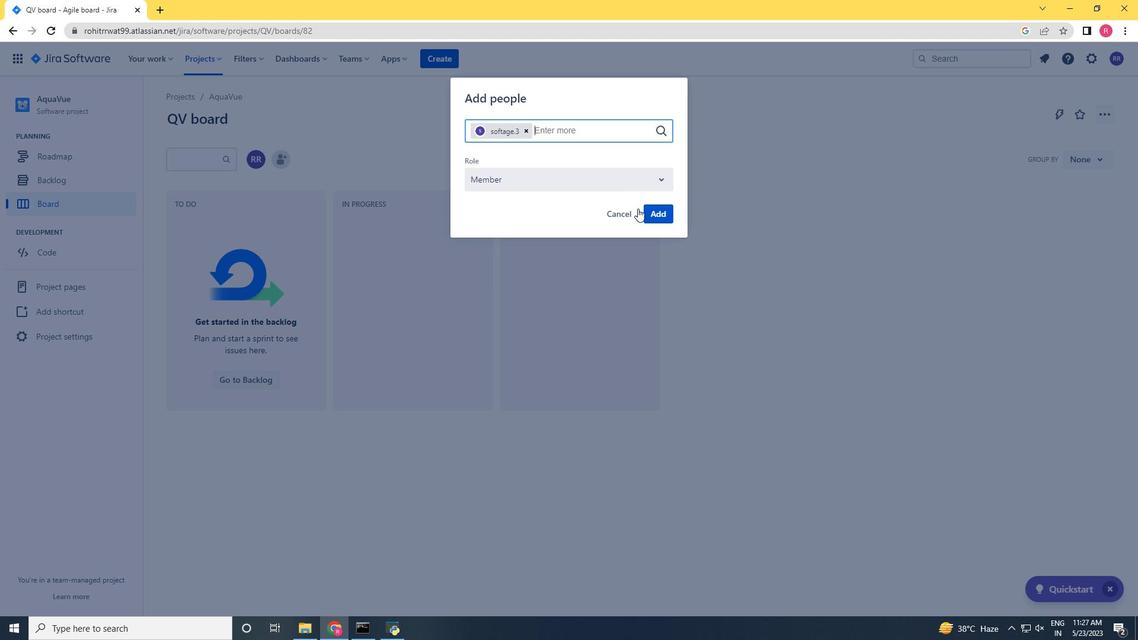 
Action: Mouse pressed left at (670, 213)
Screenshot: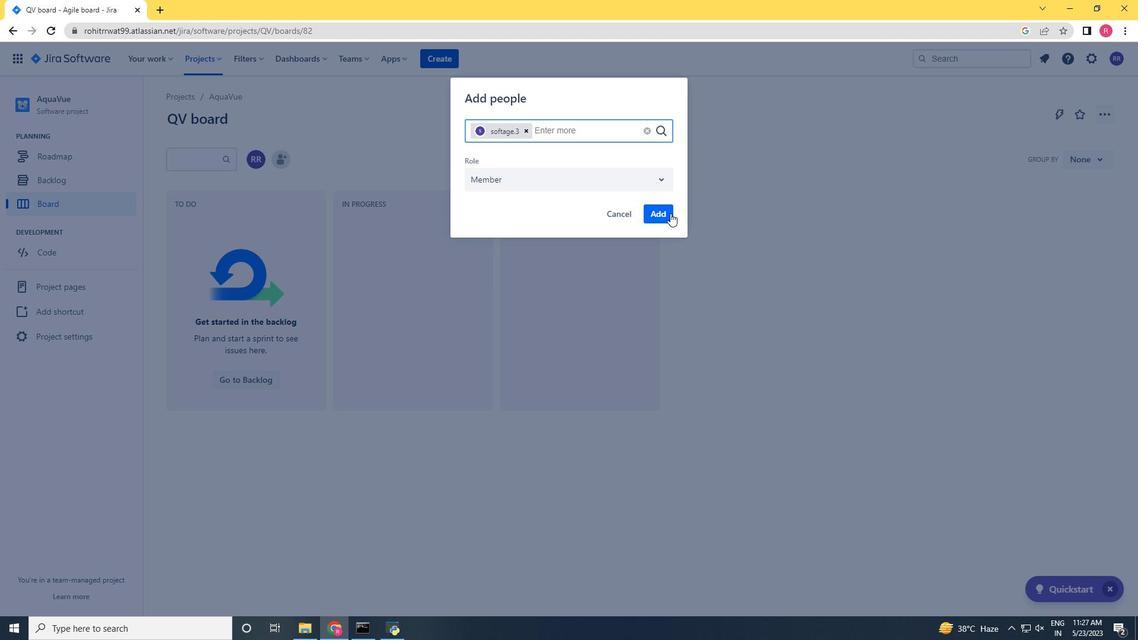 
Action: Mouse moved to (43, 342)
Screenshot: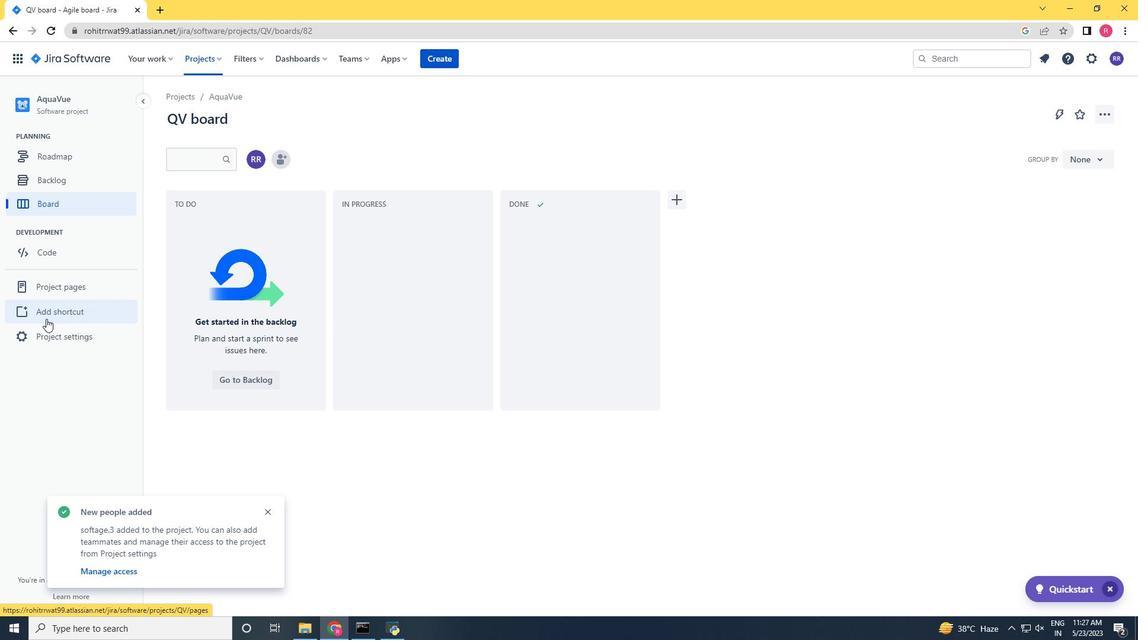 
Action: Mouse pressed left at (43, 342)
Screenshot: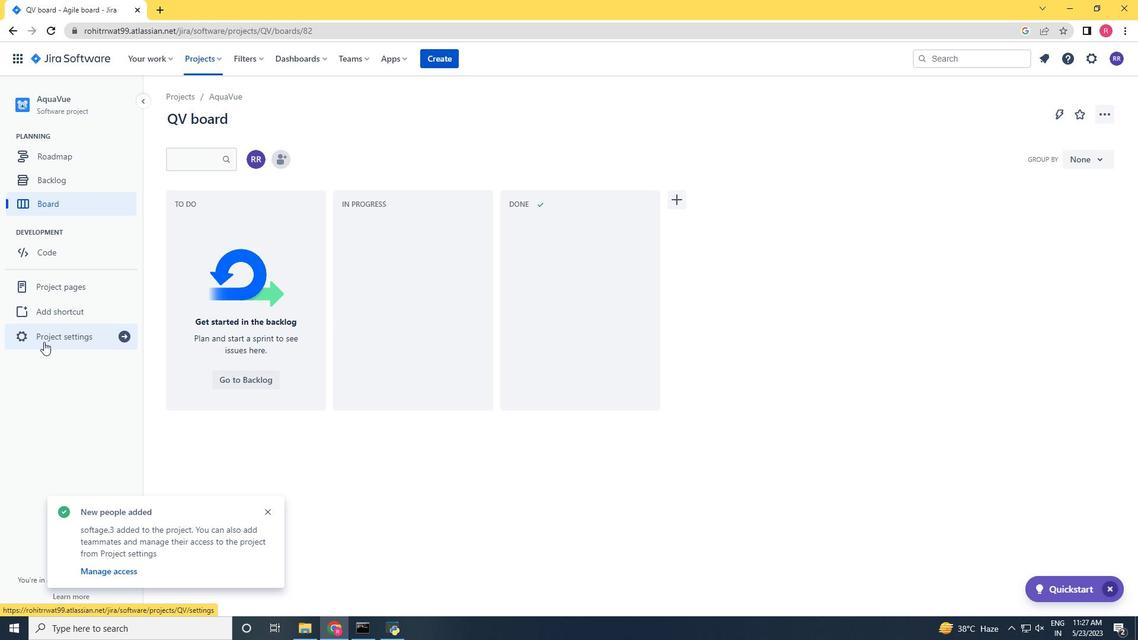
Action: Mouse moved to (590, 428)
Screenshot: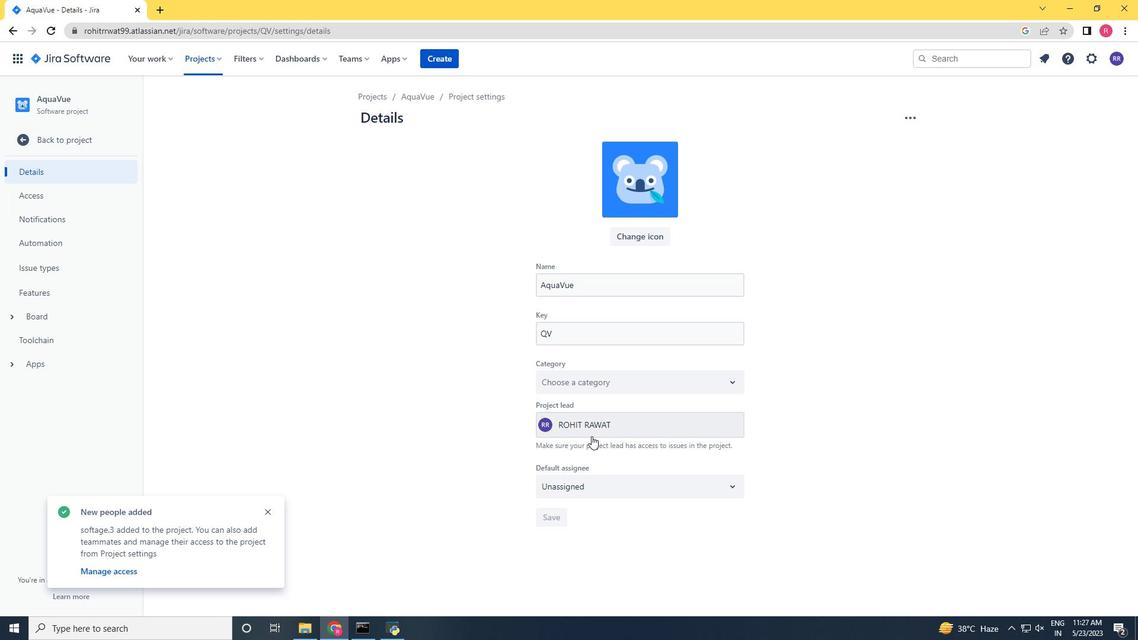 
Action: Mouse pressed left at (590, 428)
Screenshot: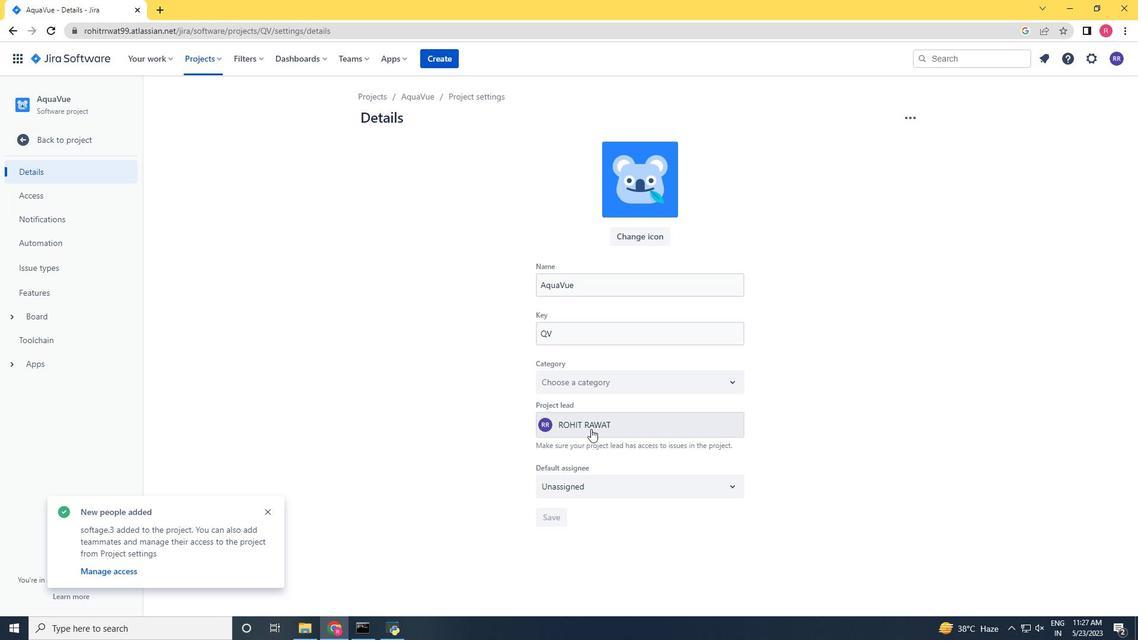 
Action: Key pressed softage.3
Screenshot: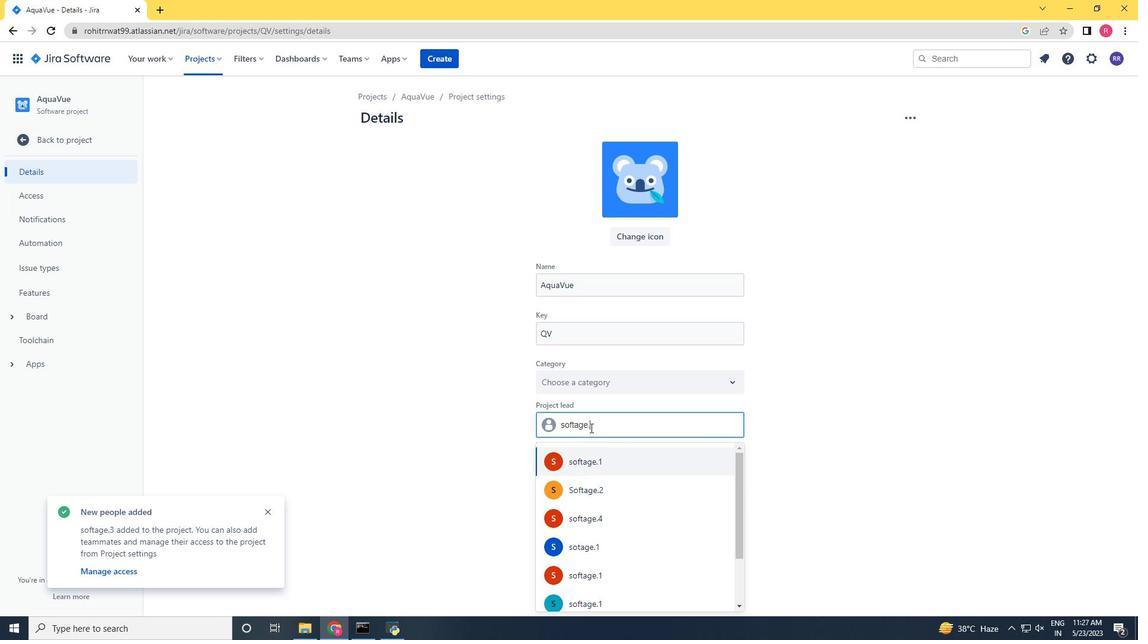 
Action: Mouse moved to (589, 462)
Screenshot: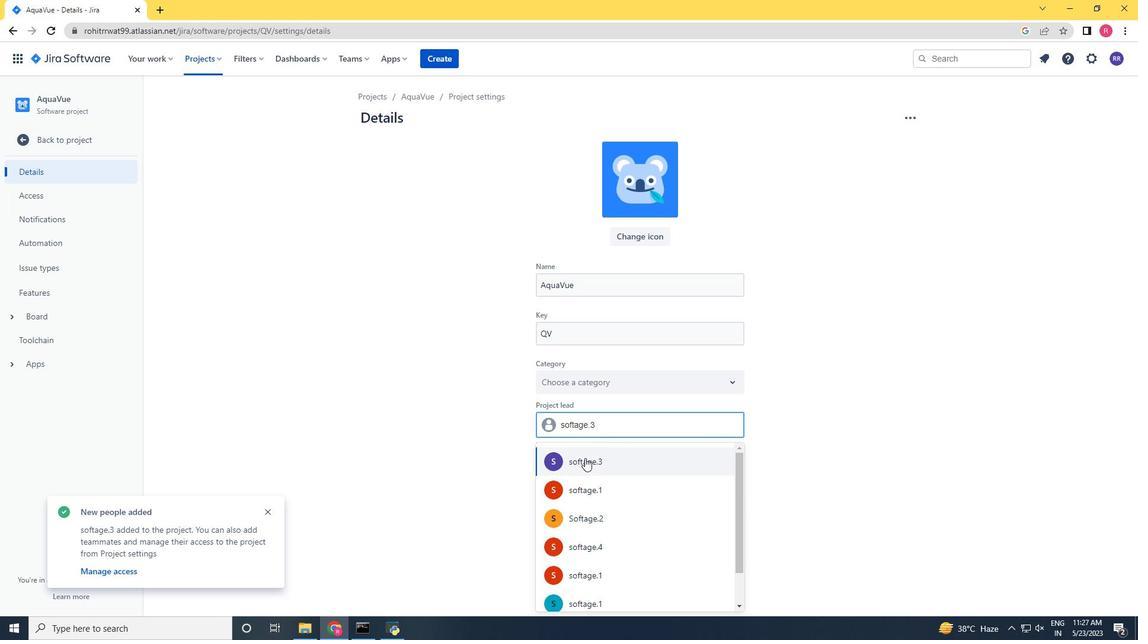 
Action: Mouse pressed left at (589, 462)
Screenshot: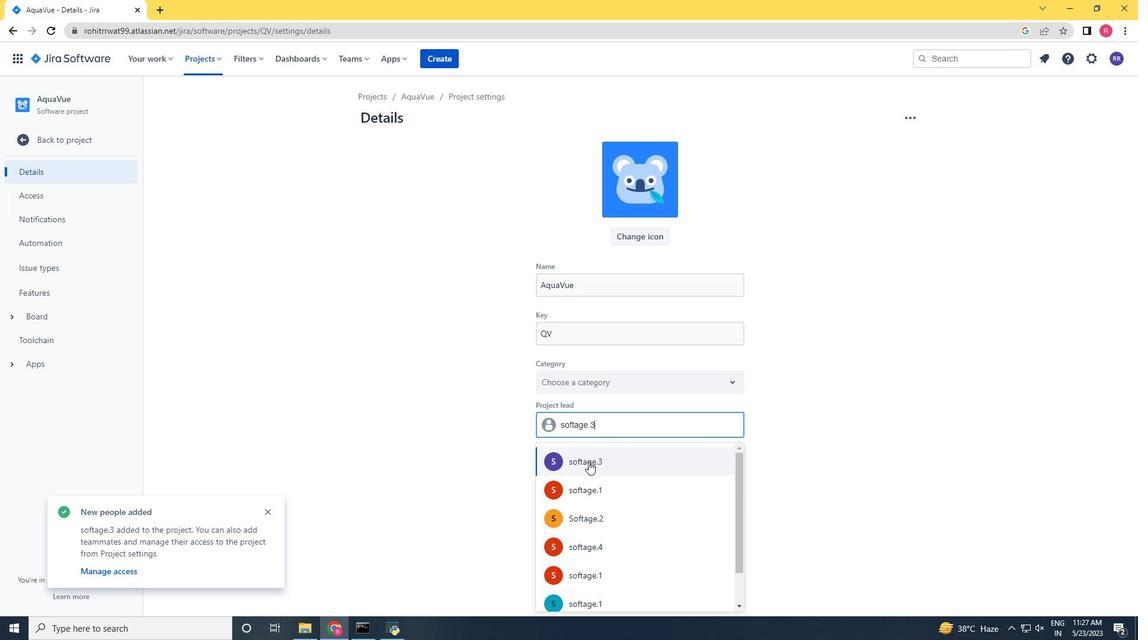 
Action: Mouse moved to (578, 478)
Screenshot: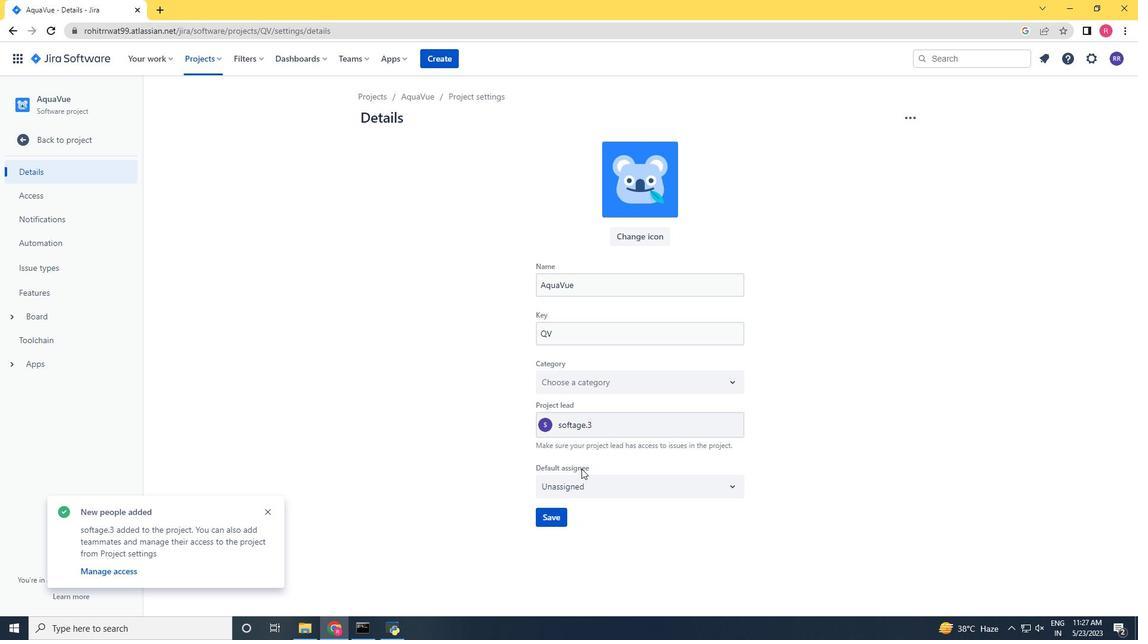 
Action: Mouse pressed left at (578, 478)
Screenshot: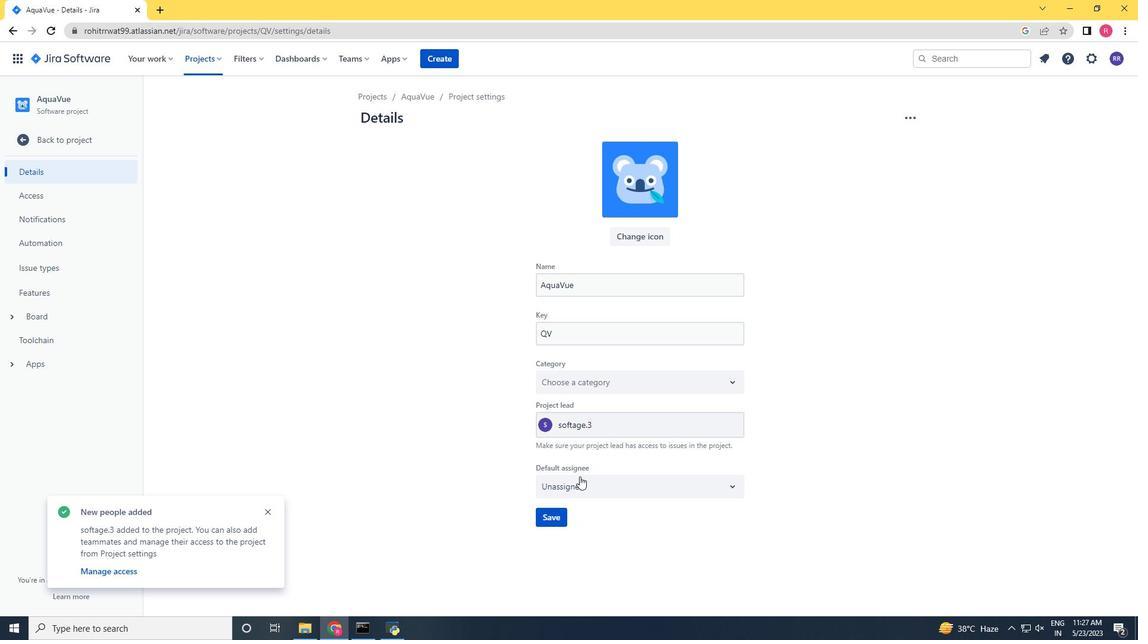 
Action: Mouse moved to (556, 521)
Screenshot: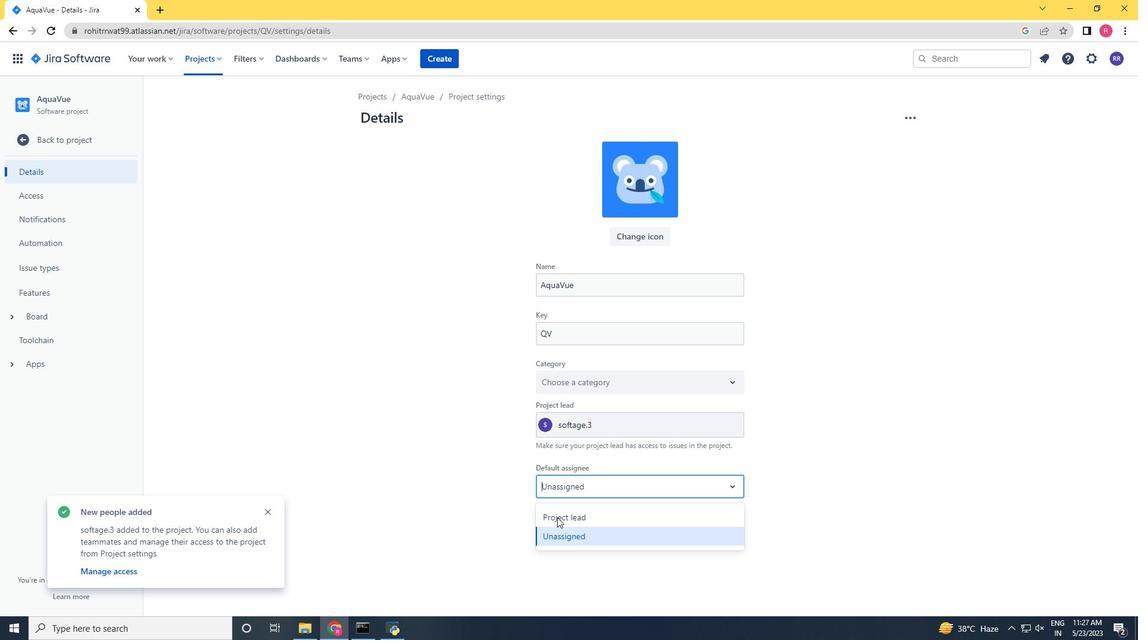 
Action: Mouse pressed left at (556, 521)
Screenshot: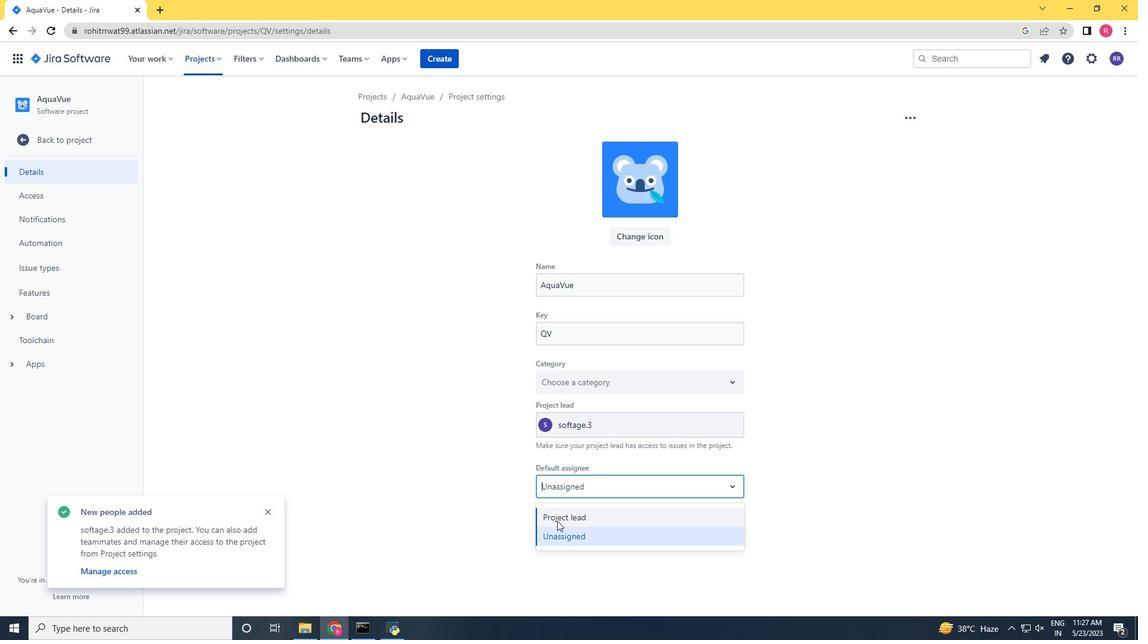 
Action: Mouse moved to (555, 510)
Screenshot: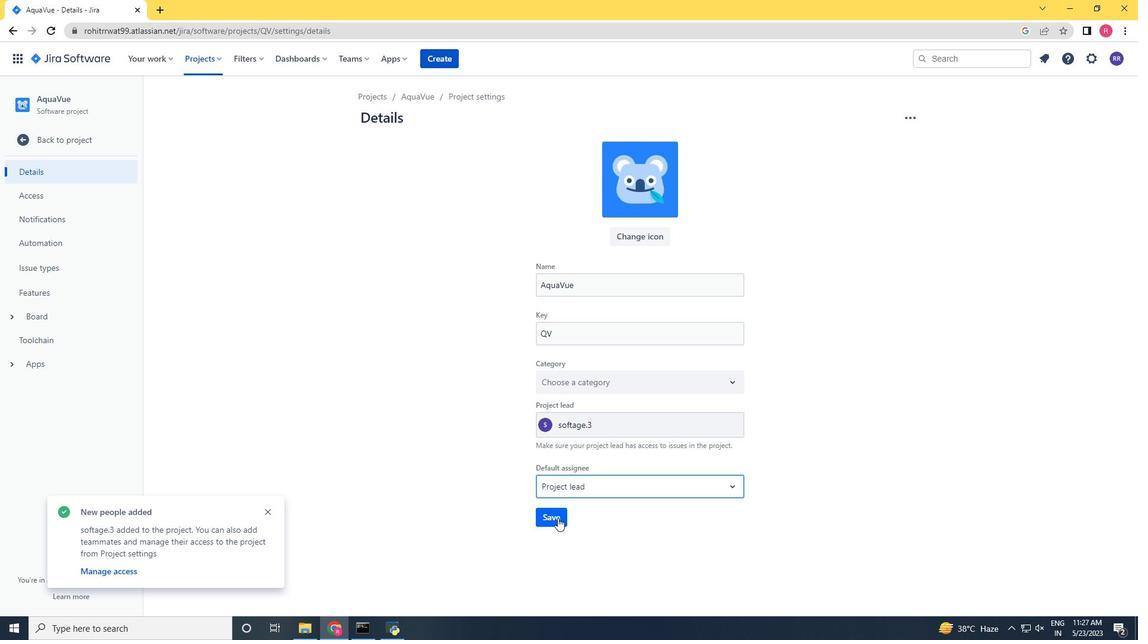
Action: Mouse pressed left at (555, 510)
Screenshot: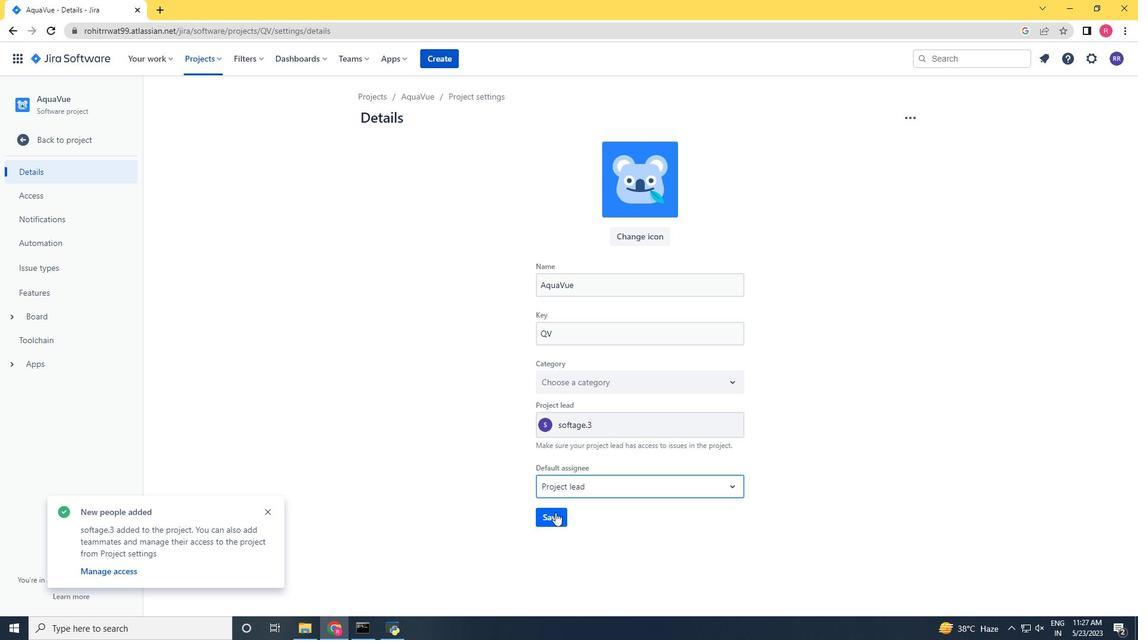 
Action: Mouse moved to (40, 138)
Screenshot: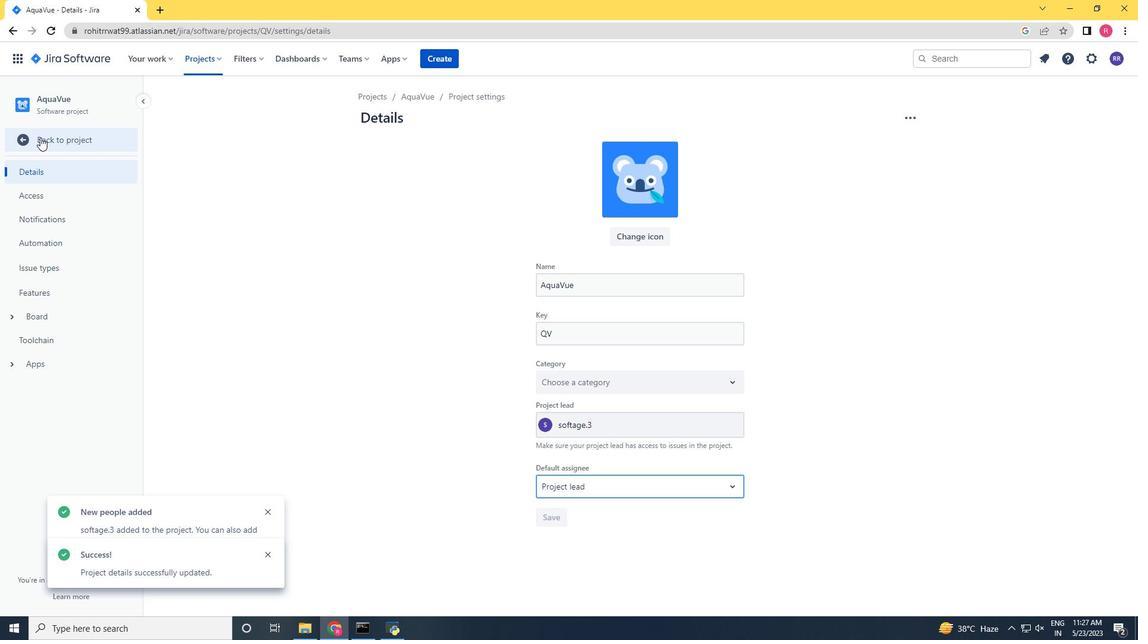 
Action: Mouse pressed left at (40, 138)
Screenshot: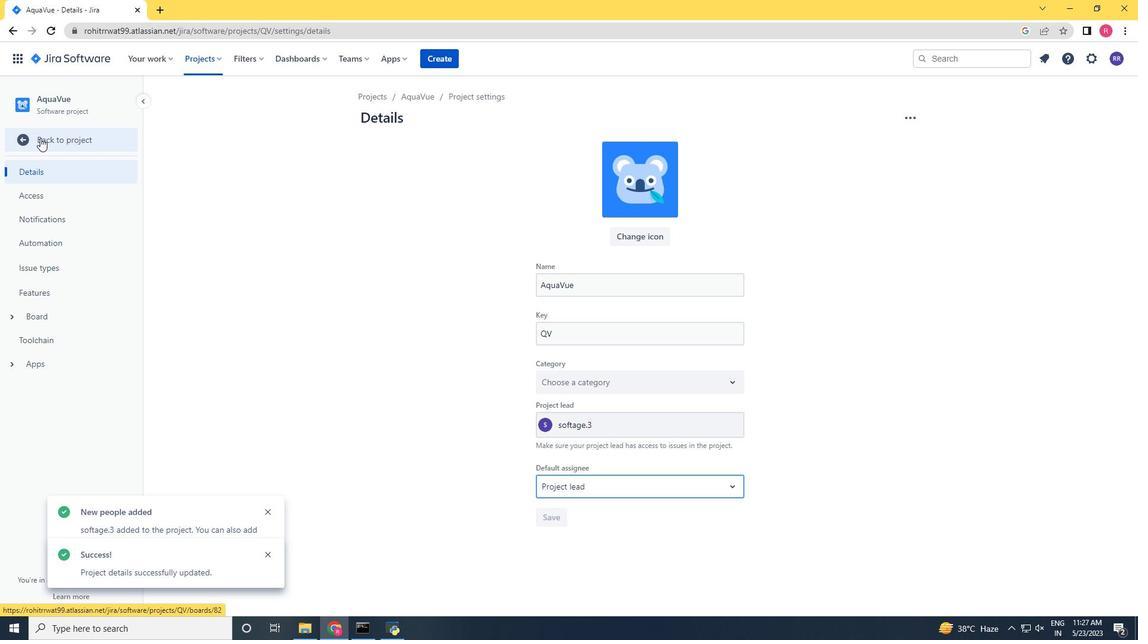 
Action: Mouse moved to (280, 164)
Screenshot: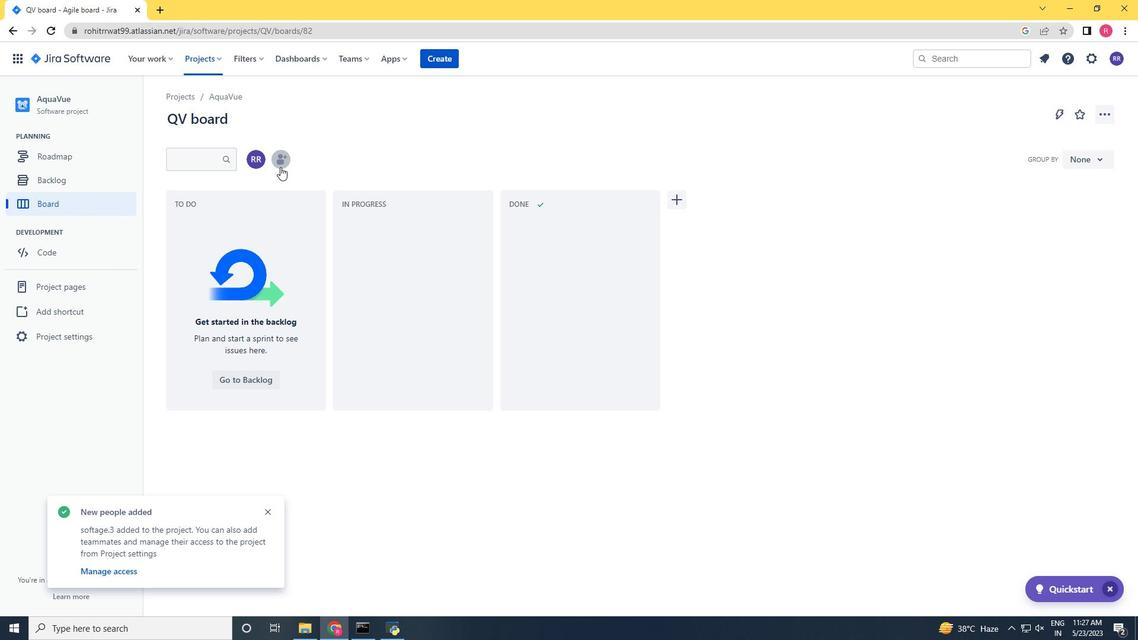 
Action: Mouse pressed left at (280, 164)
Screenshot: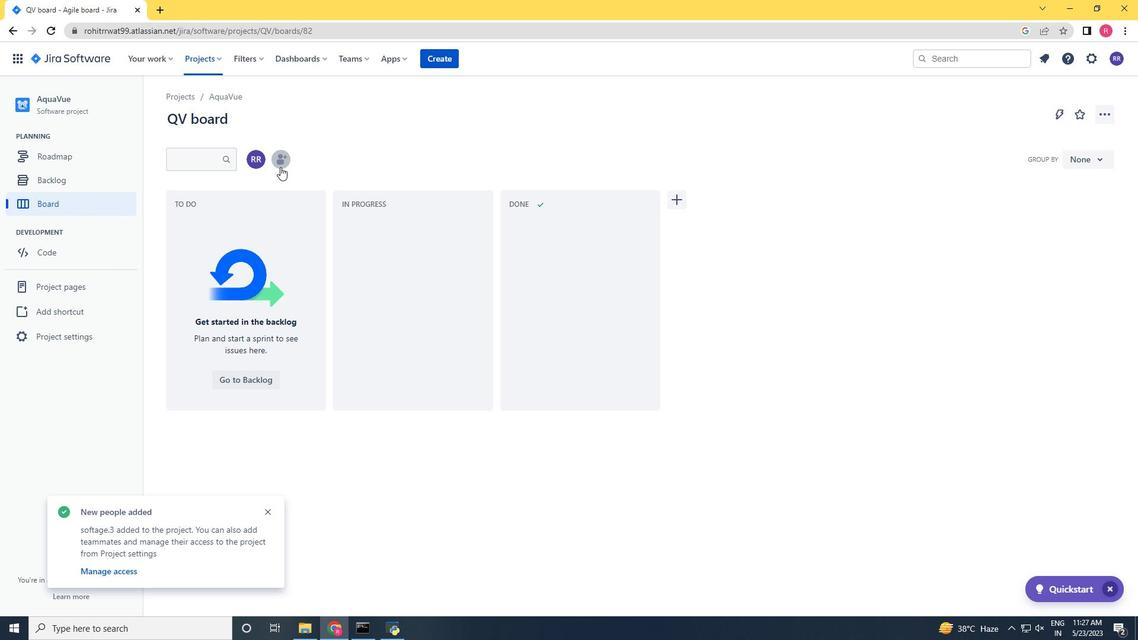 
Action: Key pressed softage
Screenshot: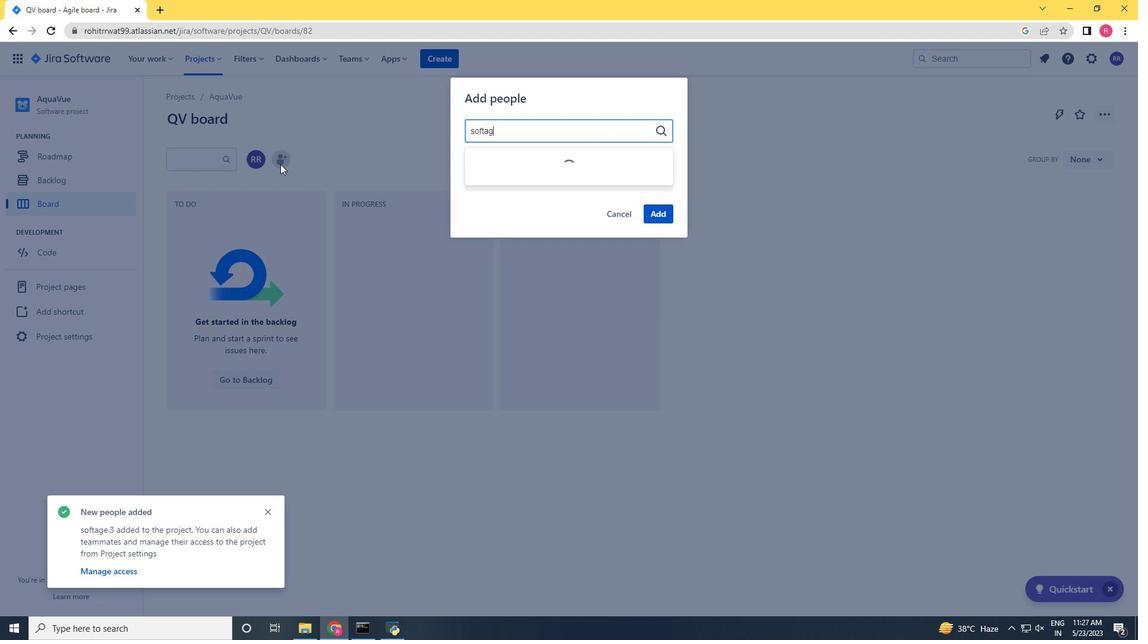 
Action: Mouse moved to (494, 212)
Screenshot: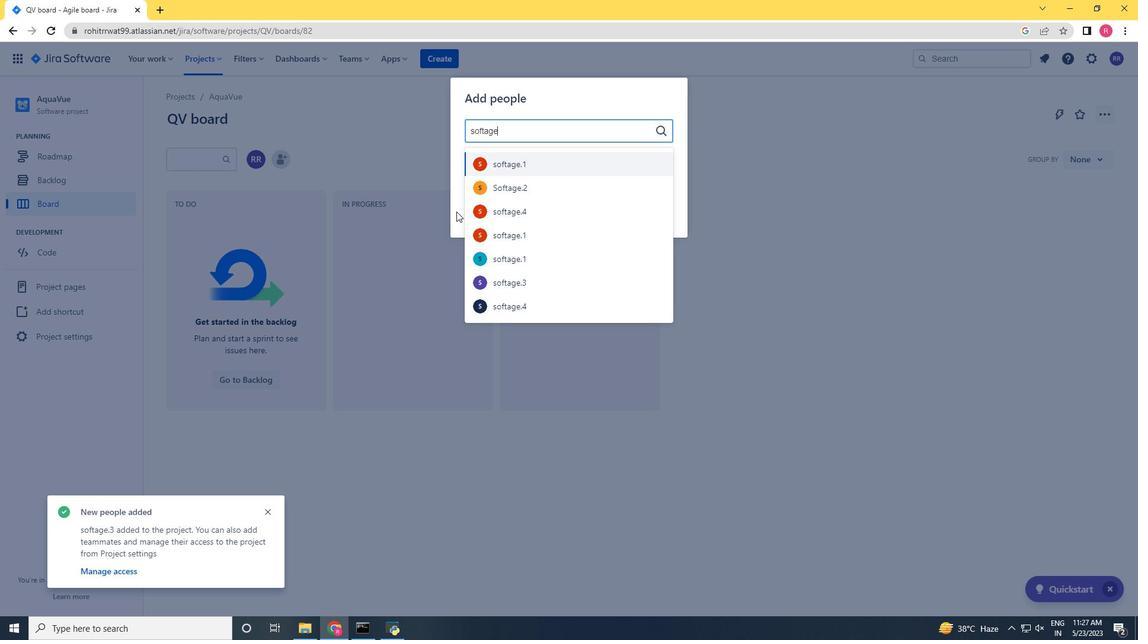 
Action: Mouse pressed left at (494, 212)
Screenshot: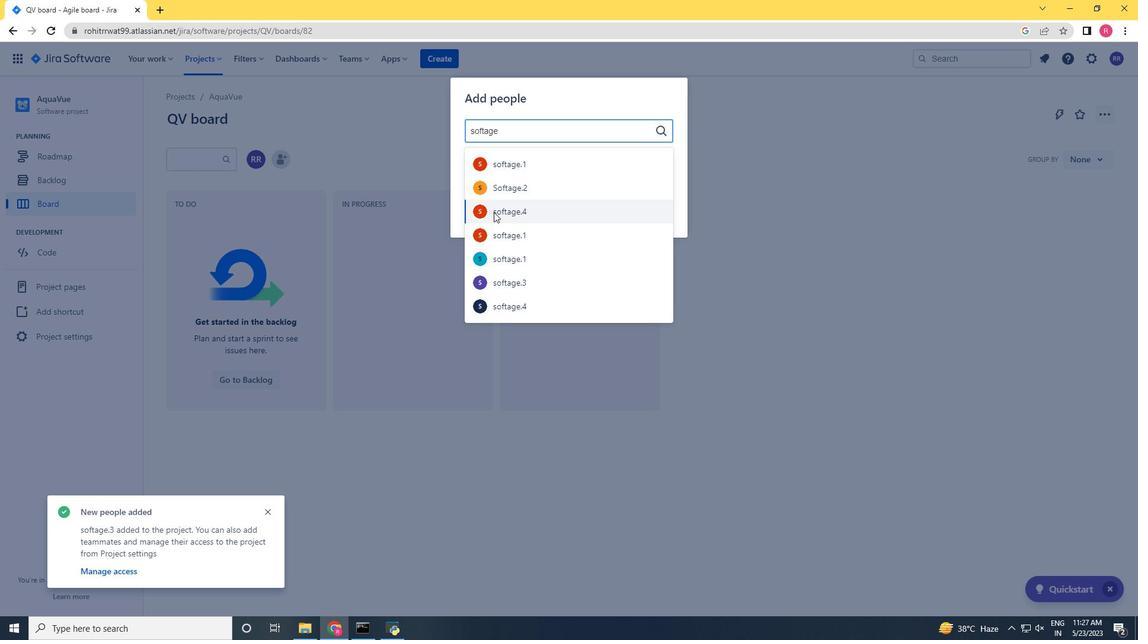 
Action: Mouse moved to (647, 215)
Screenshot: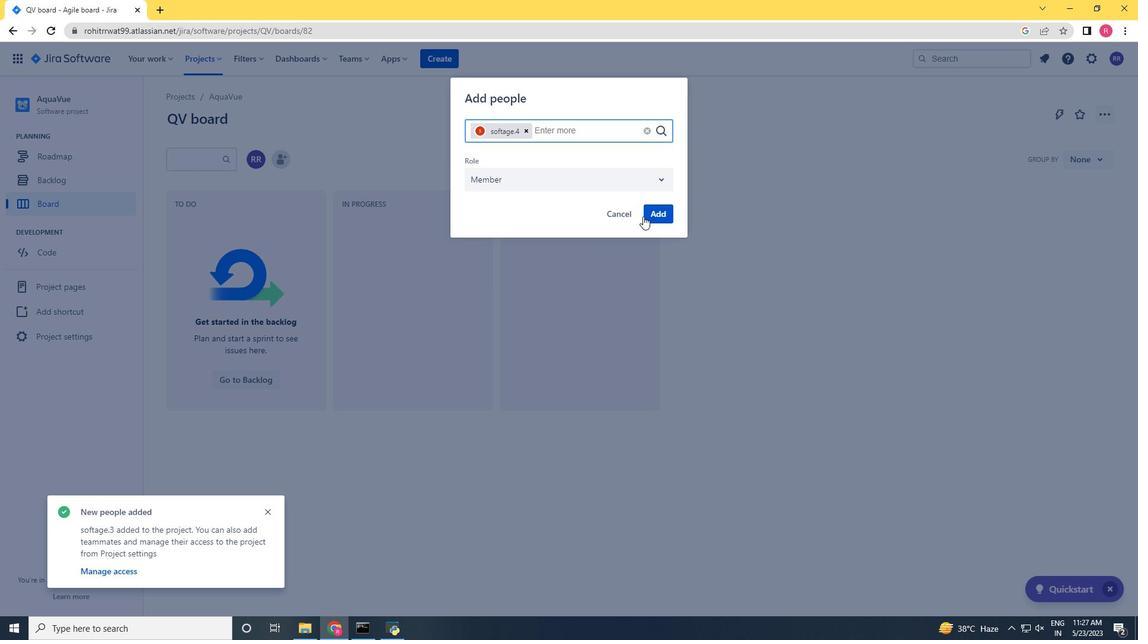 
Action: Mouse pressed left at (647, 215)
Screenshot: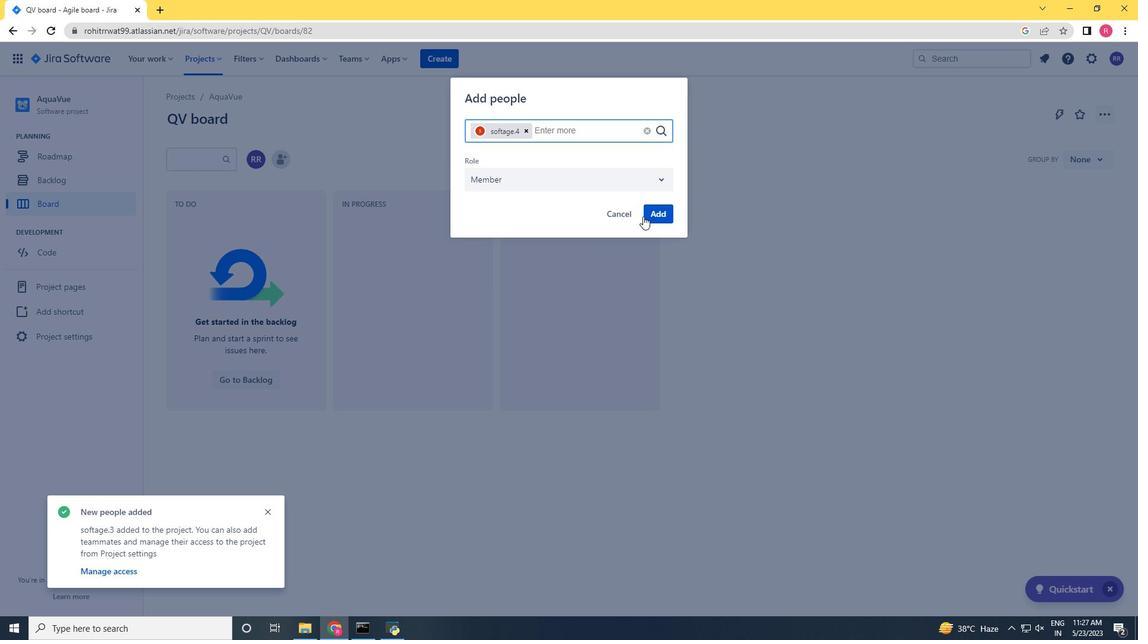 
